 Task: Find connections with filter location Villeurbanne with filter topic #HRwith filter profile language Spanish with filter current company Mindfield Resources with filter school Chennai freshers Jobs with filter industry Cutlery and Handtool Manufacturing with filter service category Wedding Planning with filter keywords title Phone Sales Specialist
Action: Mouse moved to (285, 216)
Screenshot: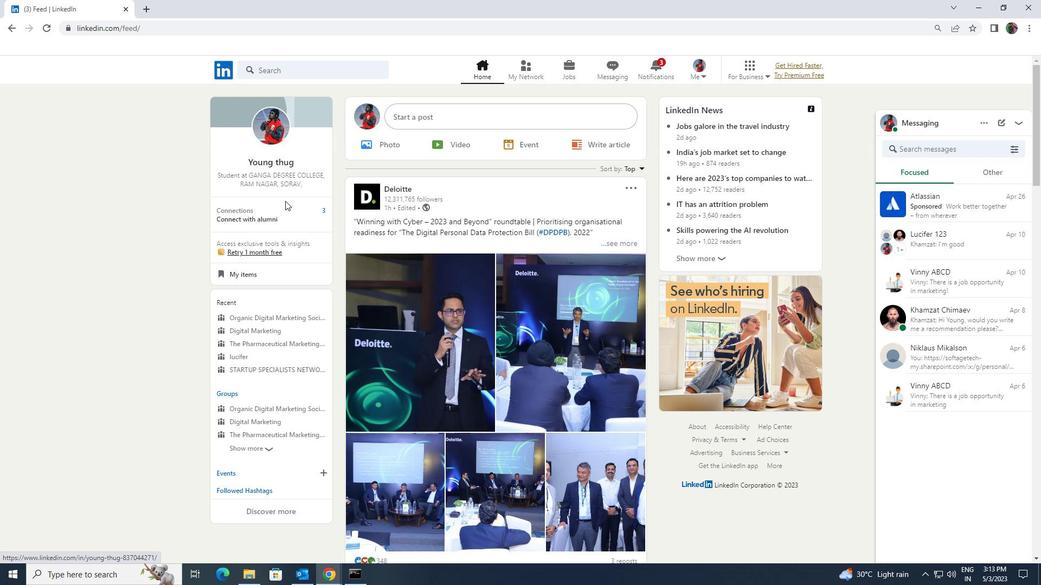 
Action: Mouse pressed left at (285, 216)
Screenshot: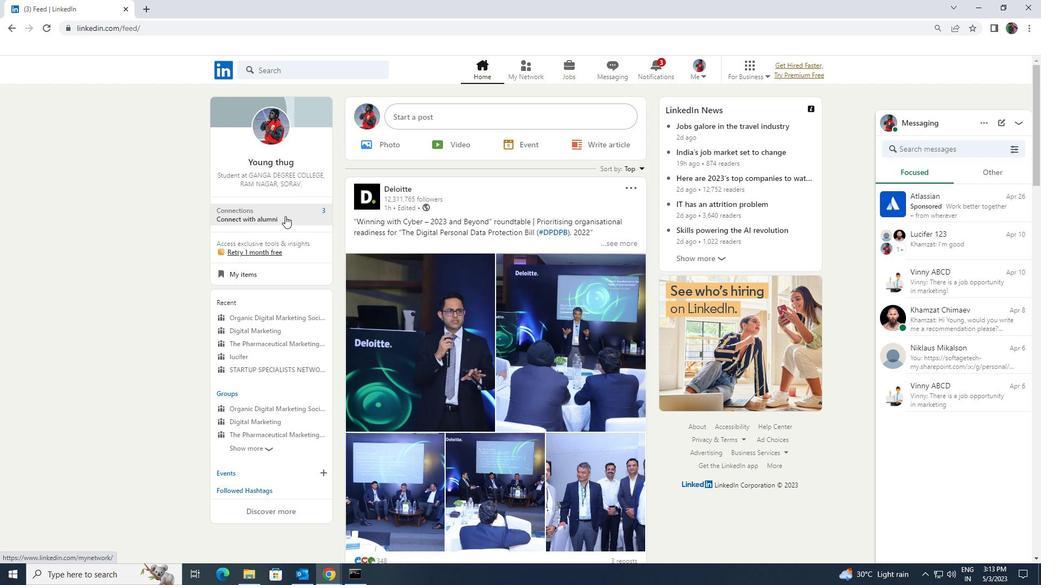 
Action: Mouse moved to (265, 132)
Screenshot: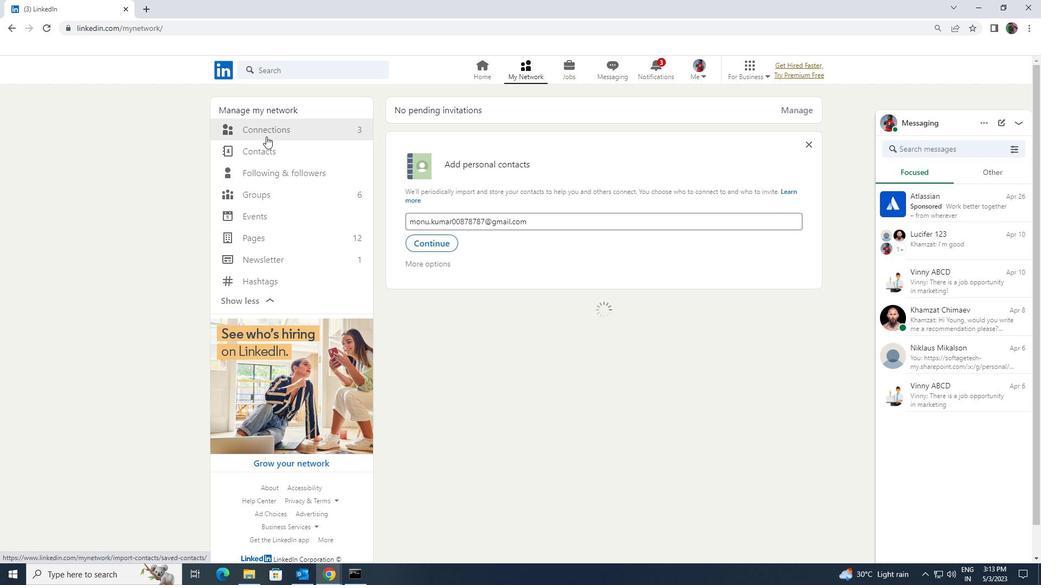 
Action: Mouse pressed left at (265, 132)
Screenshot: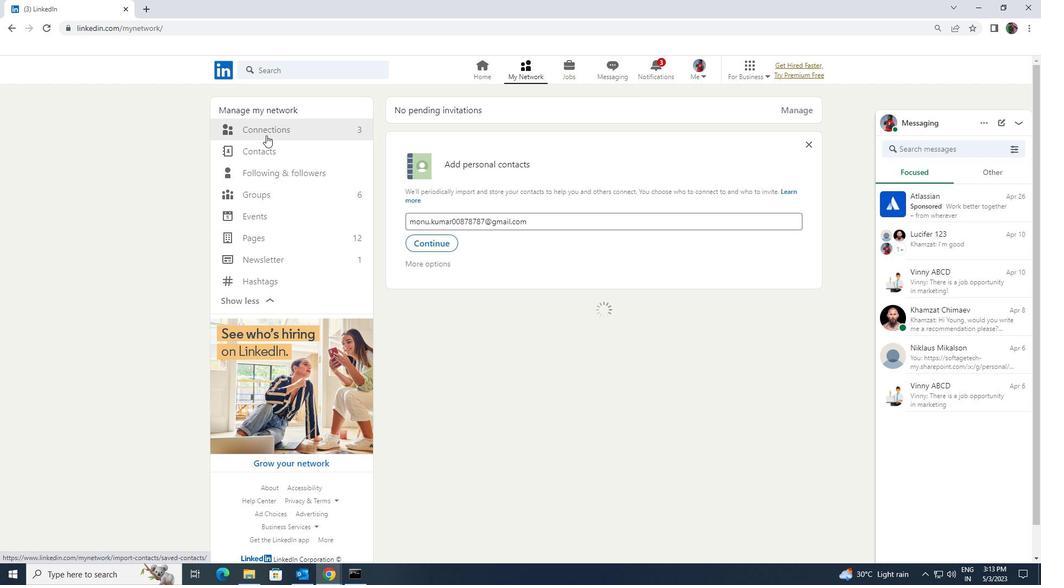 
Action: Mouse moved to (584, 131)
Screenshot: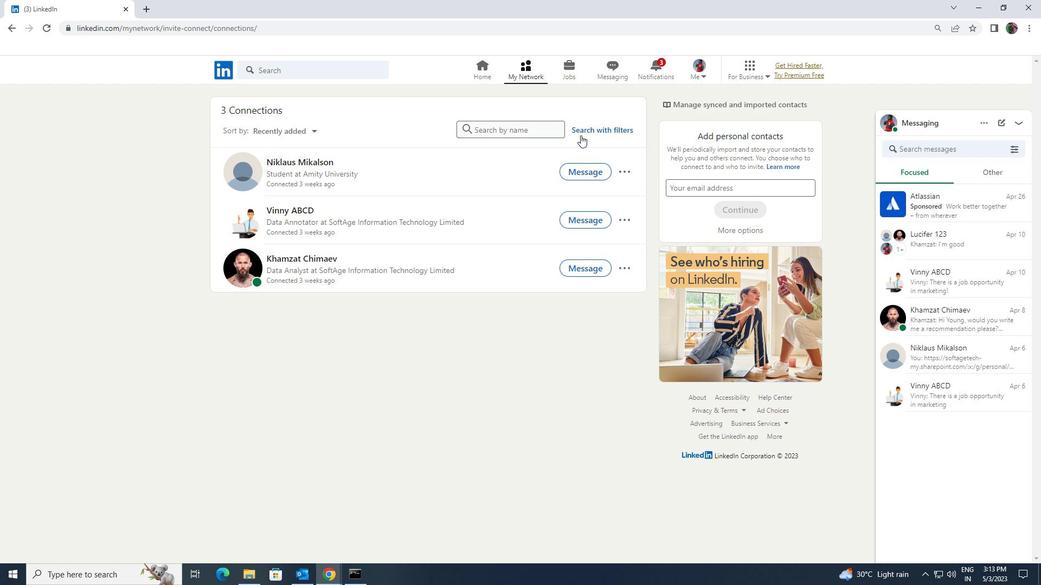 
Action: Mouse pressed left at (584, 131)
Screenshot: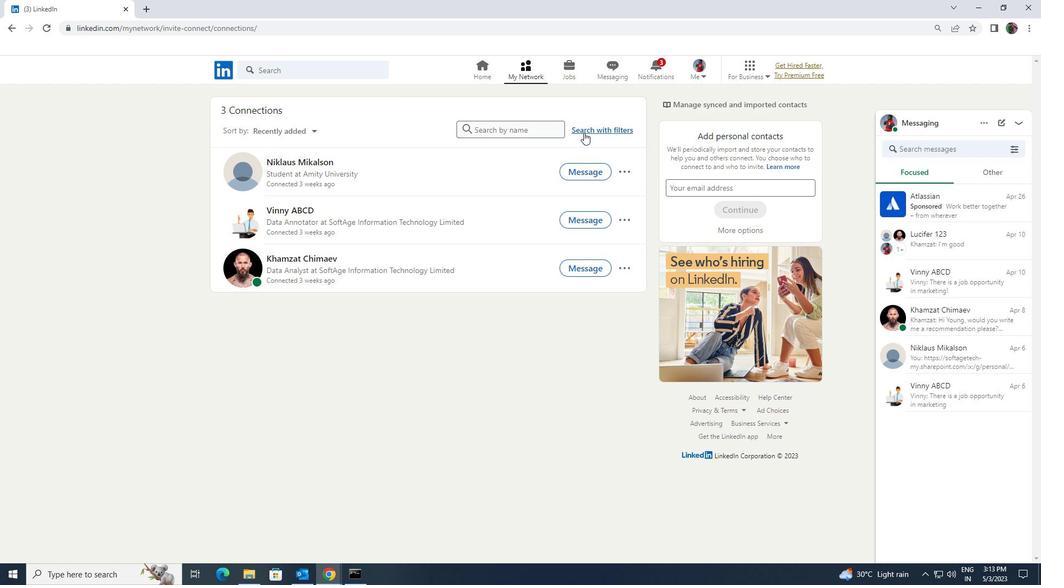 
Action: Mouse moved to (555, 97)
Screenshot: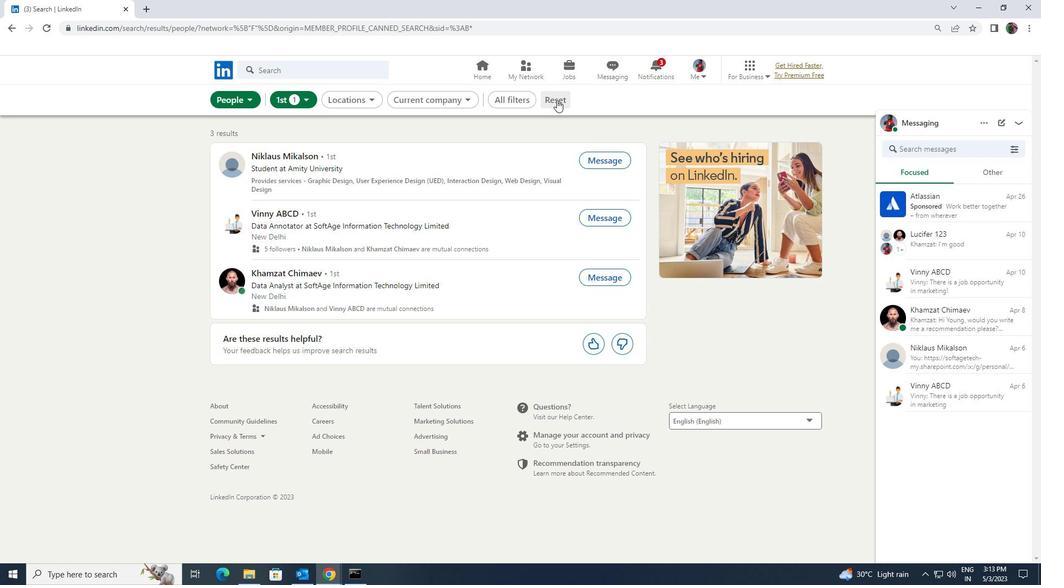 
Action: Mouse pressed left at (555, 97)
Screenshot: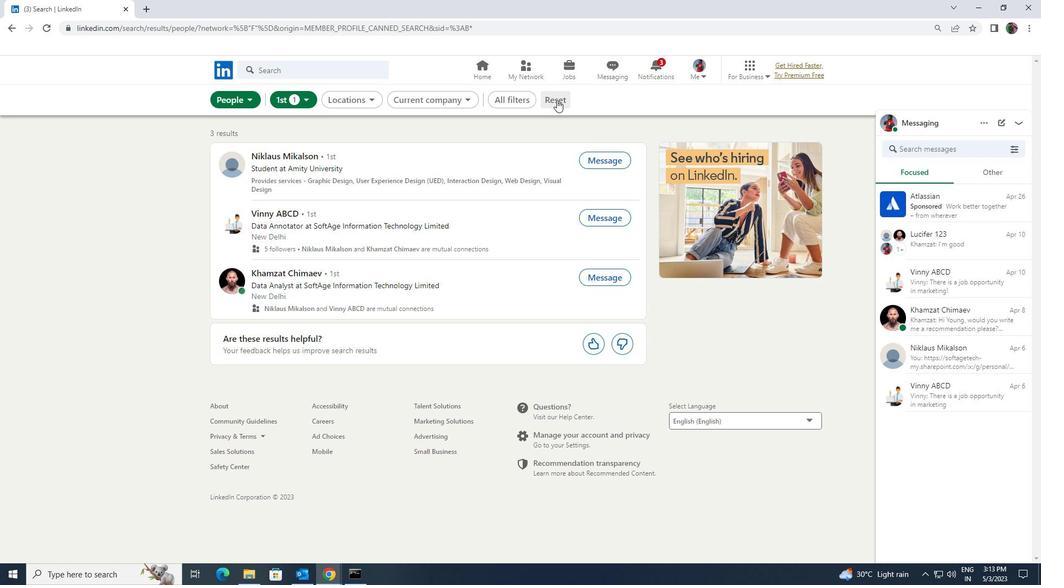 
Action: Mouse moved to (539, 98)
Screenshot: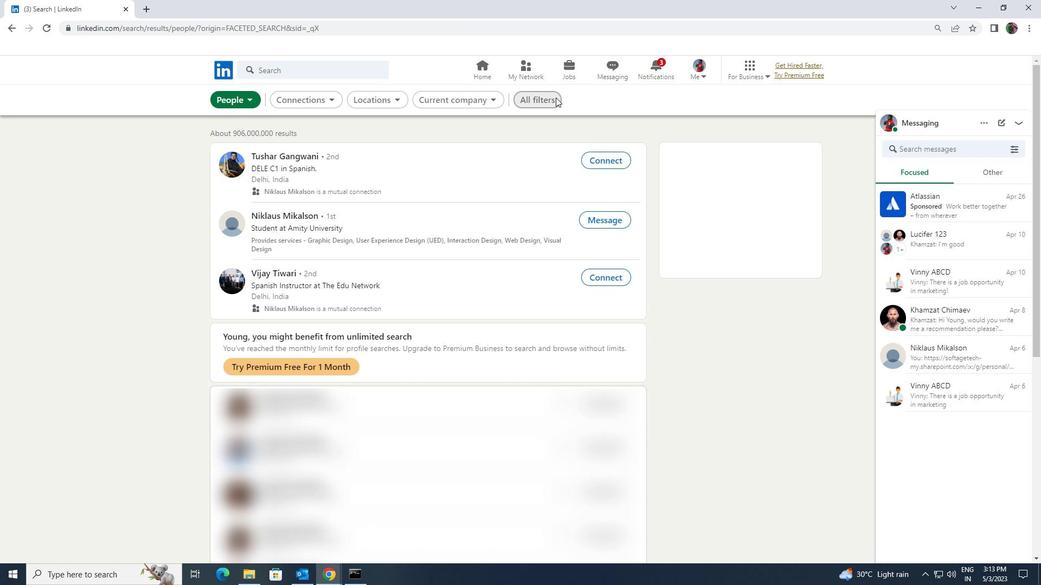 
Action: Mouse pressed left at (539, 98)
Screenshot: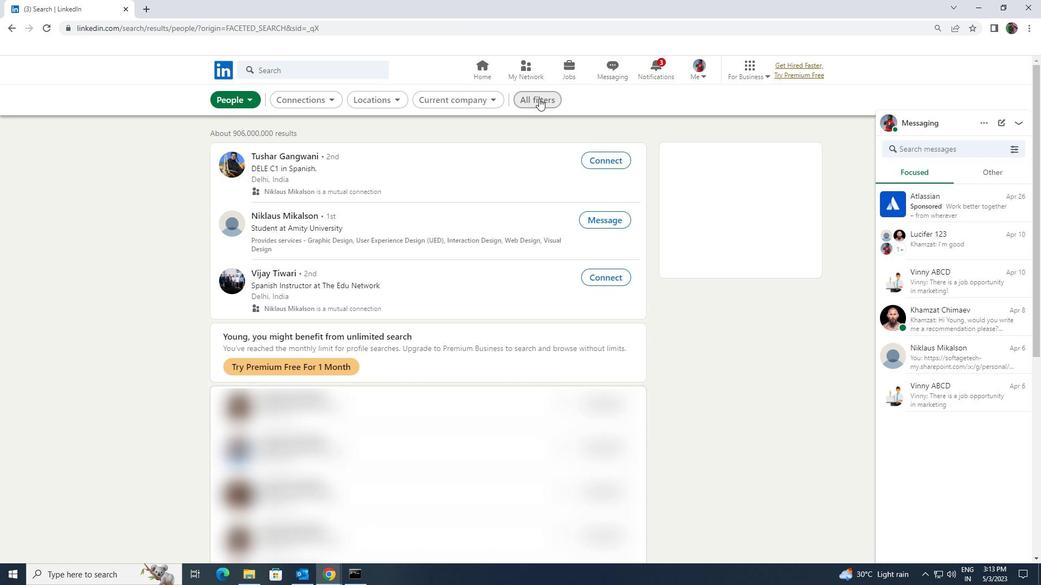 
Action: Mouse moved to (898, 428)
Screenshot: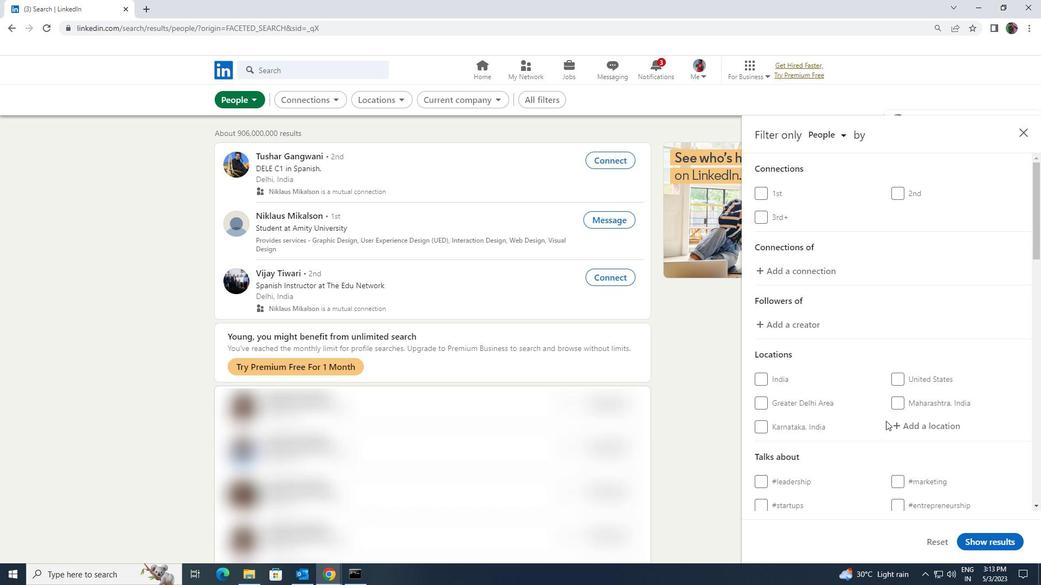 
Action: Mouse pressed left at (898, 428)
Screenshot: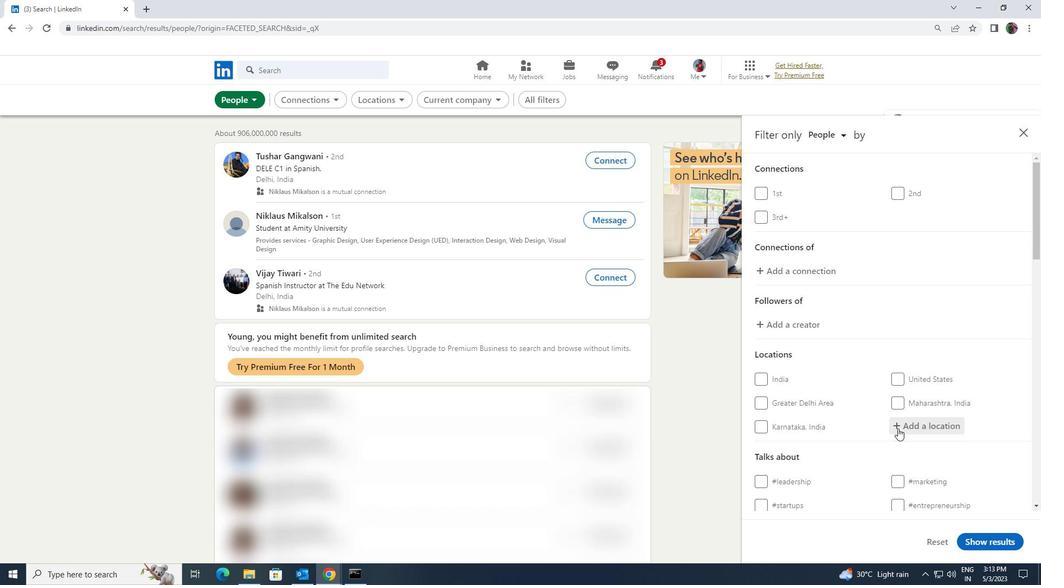 
Action: Mouse moved to (889, 424)
Screenshot: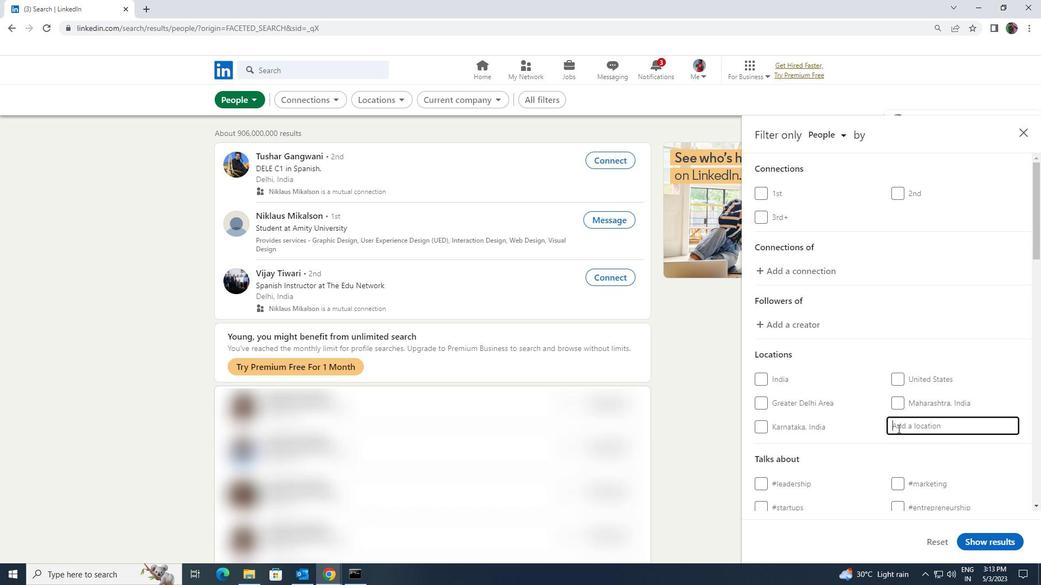 
Action: Key pressed <Key.shift><Key.shift><Key.shift><Key.shift><Key.shift><Key.shift><Key.shift><Key.shift>VILLEURBANN
Screenshot: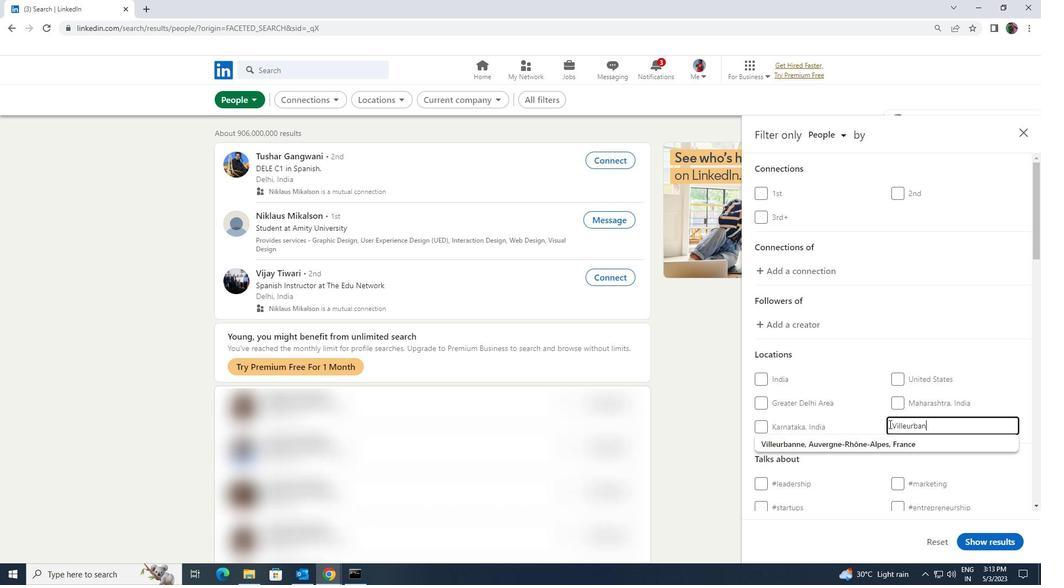 
Action: Mouse moved to (889, 441)
Screenshot: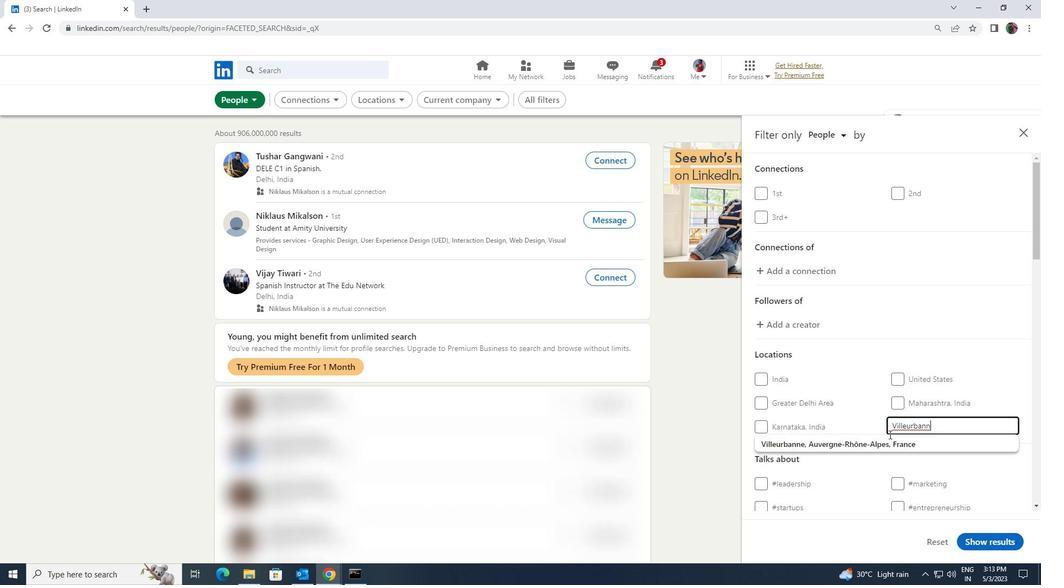 
Action: Mouse pressed left at (889, 441)
Screenshot: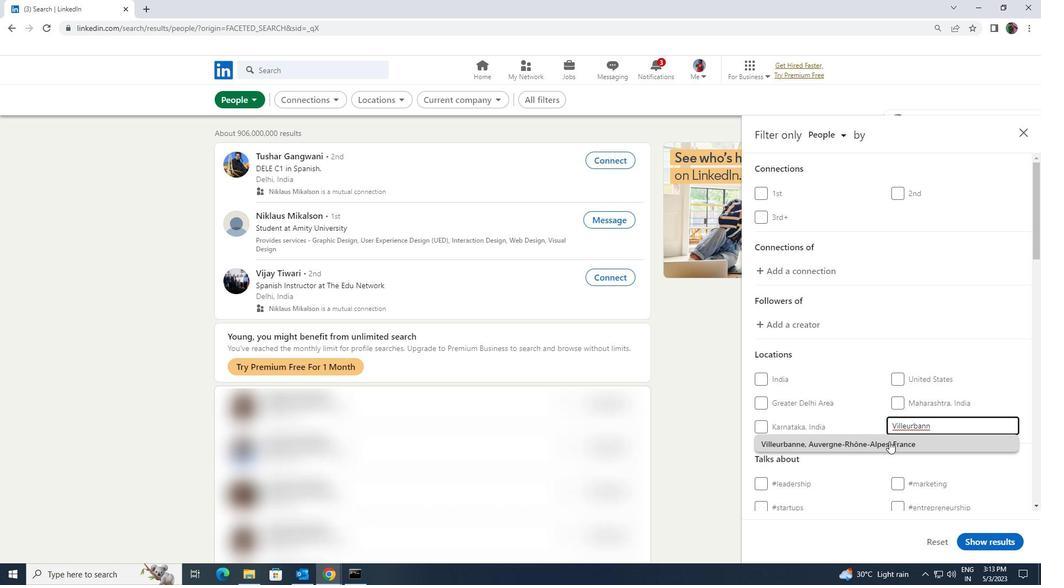 
Action: Mouse moved to (888, 437)
Screenshot: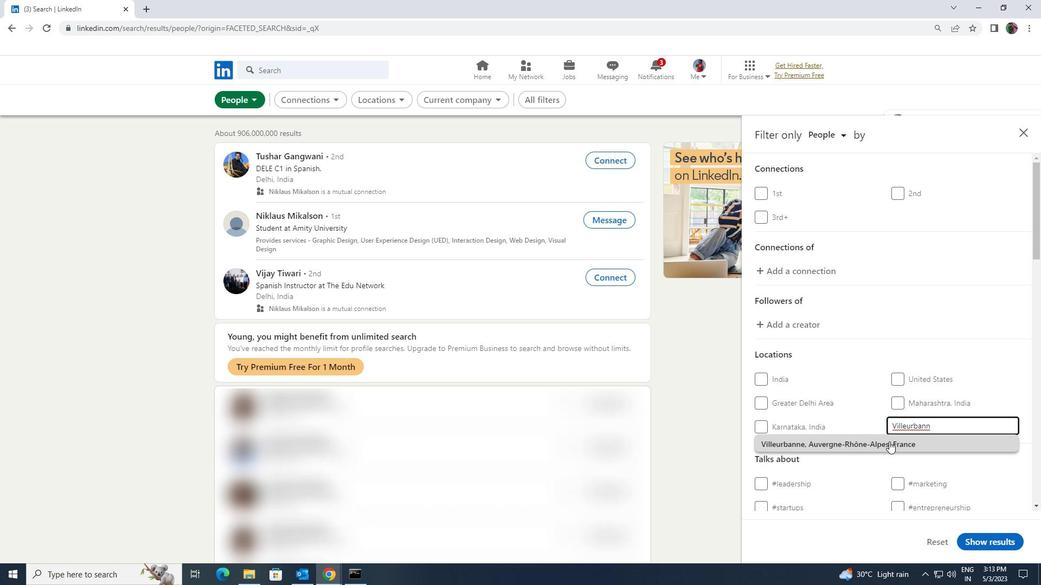 
Action: Mouse scrolled (888, 437) with delta (0, 0)
Screenshot: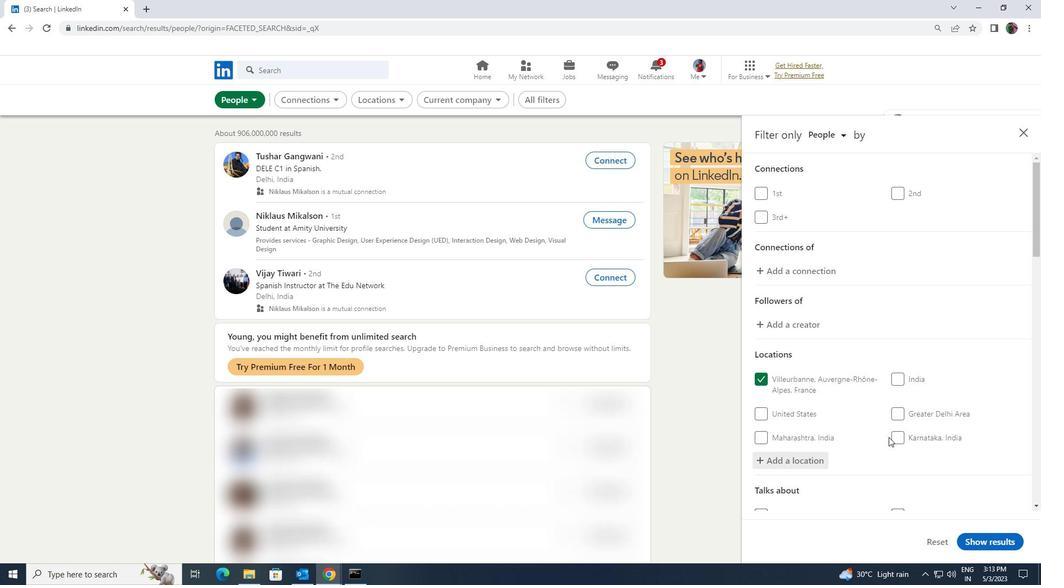 
Action: Mouse scrolled (888, 437) with delta (0, 0)
Screenshot: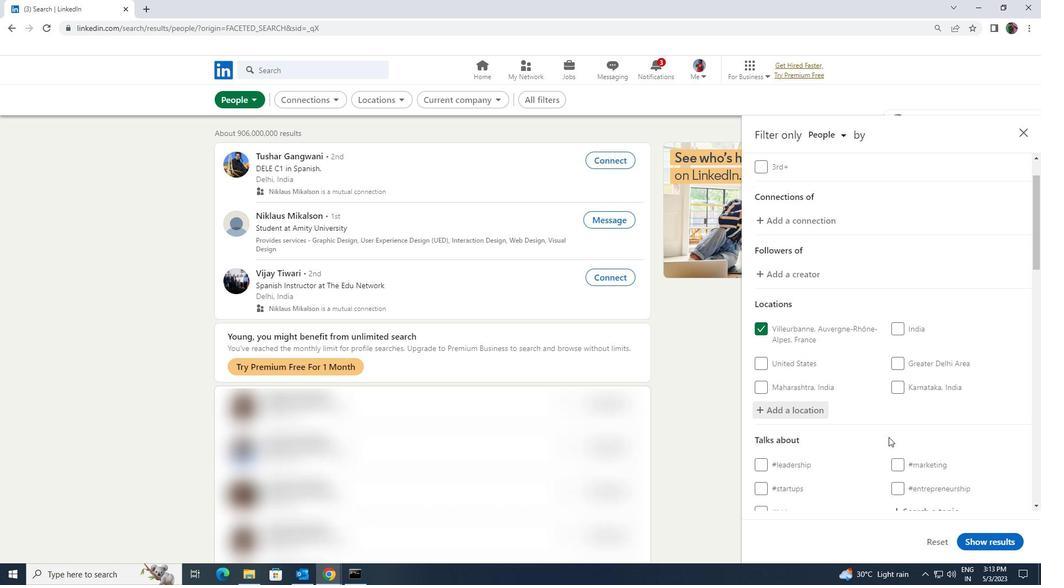 
Action: Mouse moved to (901, 447)
Screenshot: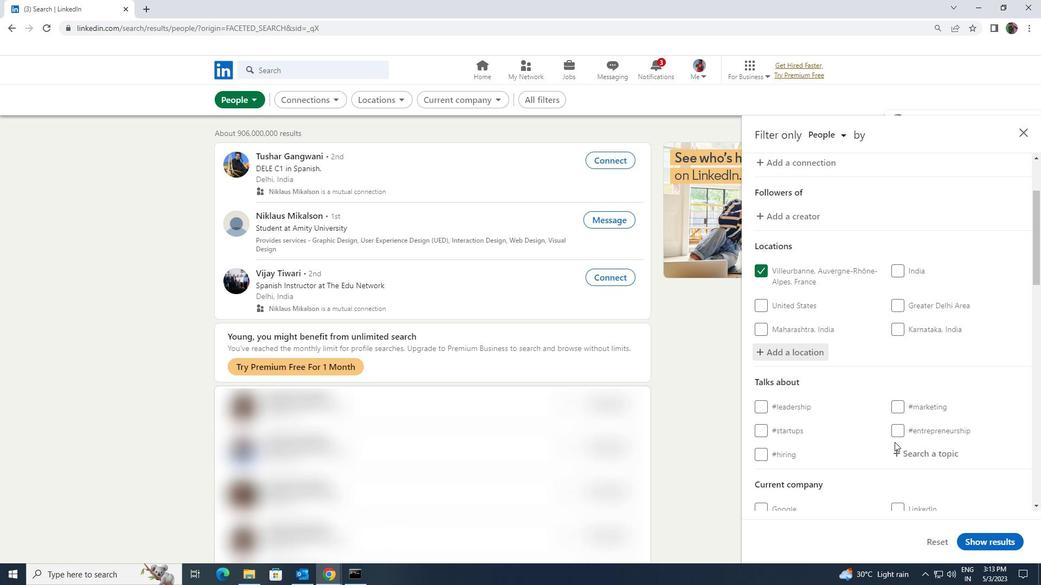 
Action: Mouse pressed left at (901, 447)
Screenshot: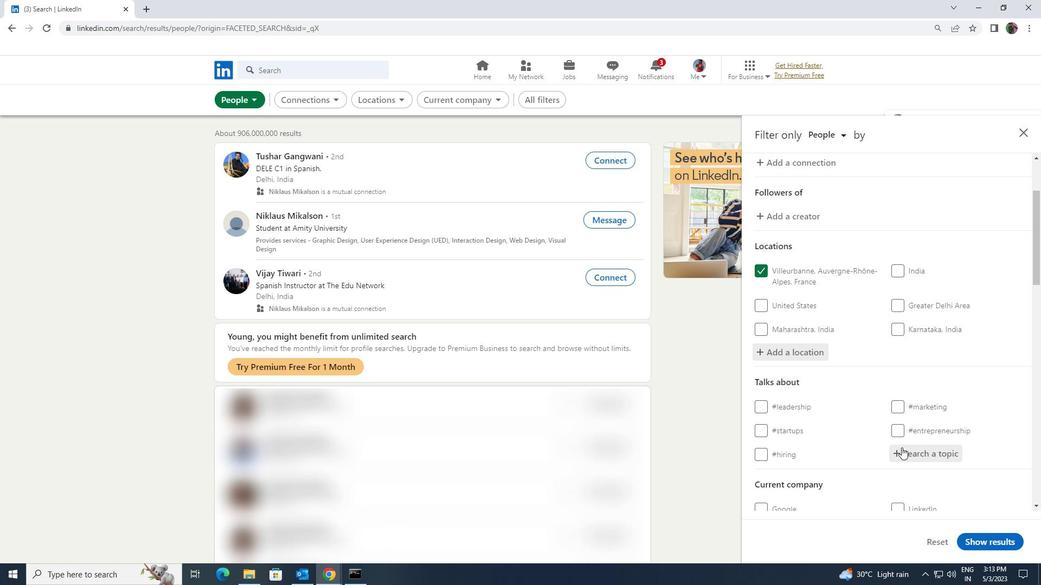 
Action: Key pressed <Key.shift><Key.shift><Key.shift><Key.shift><Key.shift><Key.shift><Key.shift><Key.shift><Key.shift><Key.shift><Key.shift><Key.shift><Key.shift><Key.shift><Key.shift><Key.shift><Key.shift><Key.shift><Key.shift><Key.shift><Key.shift><Key.shift><Key.shift><Key.shift><Key.shift><Key.shift><Key.shift><Key.shift><Key.shift><Key.shift><Key.shift><Key.shift><Key.shift><Key.shift><Key.shift><Key.shift><Key.shift><Key.shift><Key.shift><Key.shift><Key.shift><Key.shift><Key.shift><Key.shift><Key.shift><Key.shift><Key.shift><Key.shift><Key.shift><Key.shift><Key.shift><Key.shift><Key.shift><Key.shift><Key.shift><Key.shift><Key.shift><Key.shift><Key.shift><Key.shift><Key.shift><Key.shift><Key.shift>HR
Screenshot: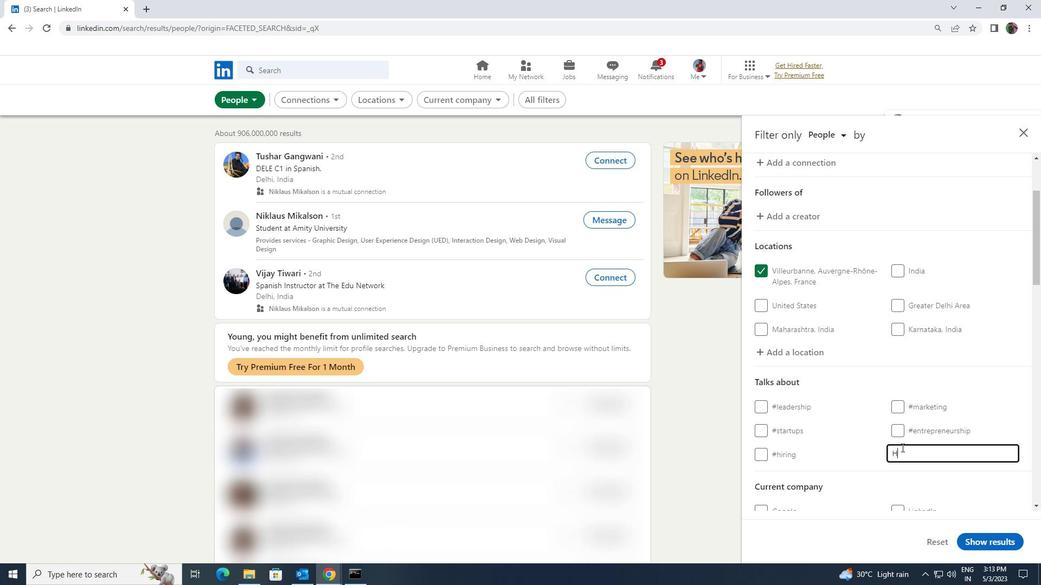
Action: Mouse moved to (870, 463)
Screenshot: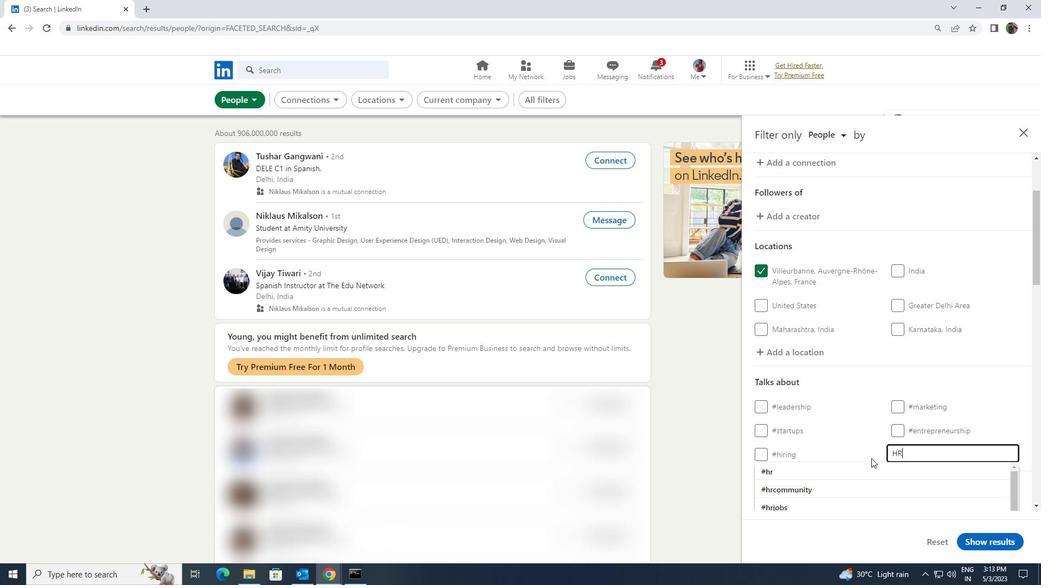 
Action: Mouse pressed left at (870, 463)
Screenshot: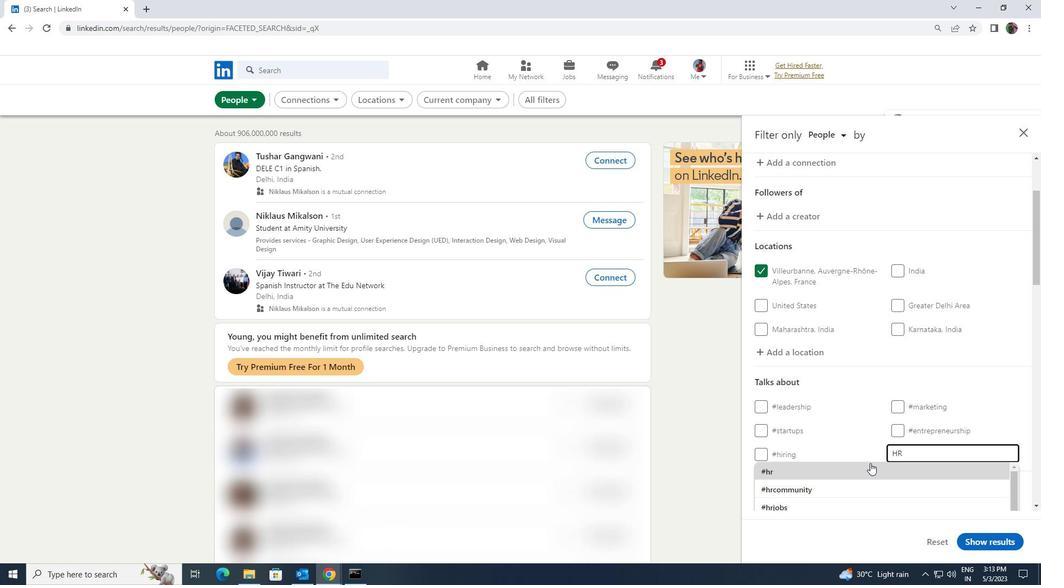 
Action: Mouse moved to (876, 452)
Screenshot: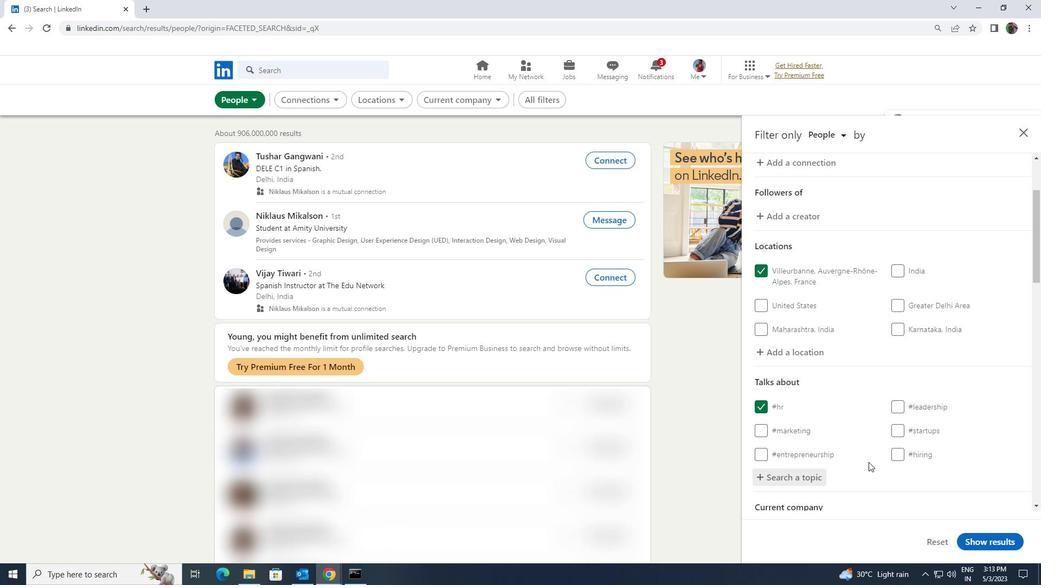 
Action: Mouse scrolled (876, 452) with delta (0, 0)
Screenshot: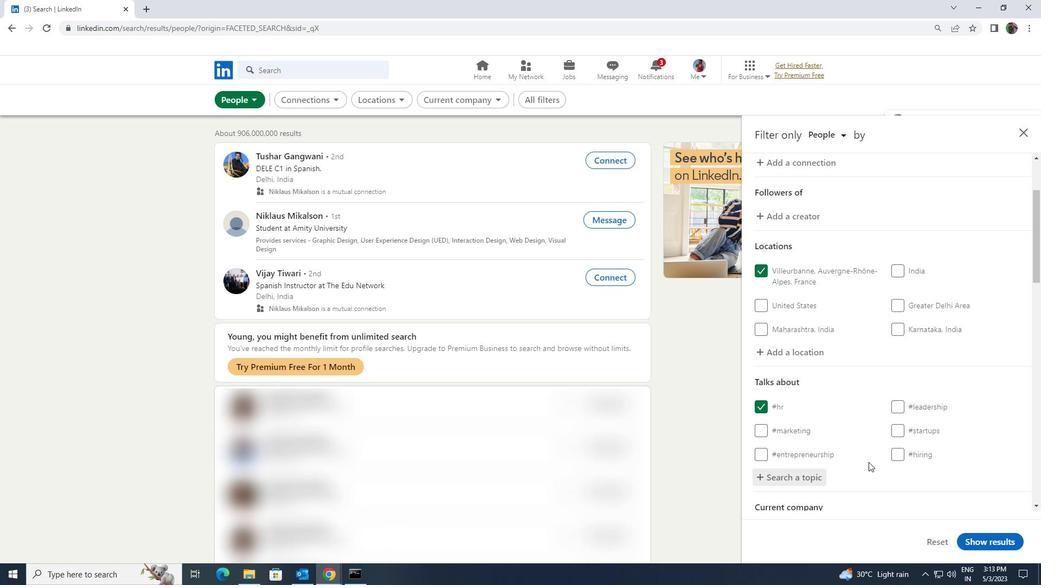 
Action: Mouse scrolled (876, 452) with delta (0, 0)
Screenshot: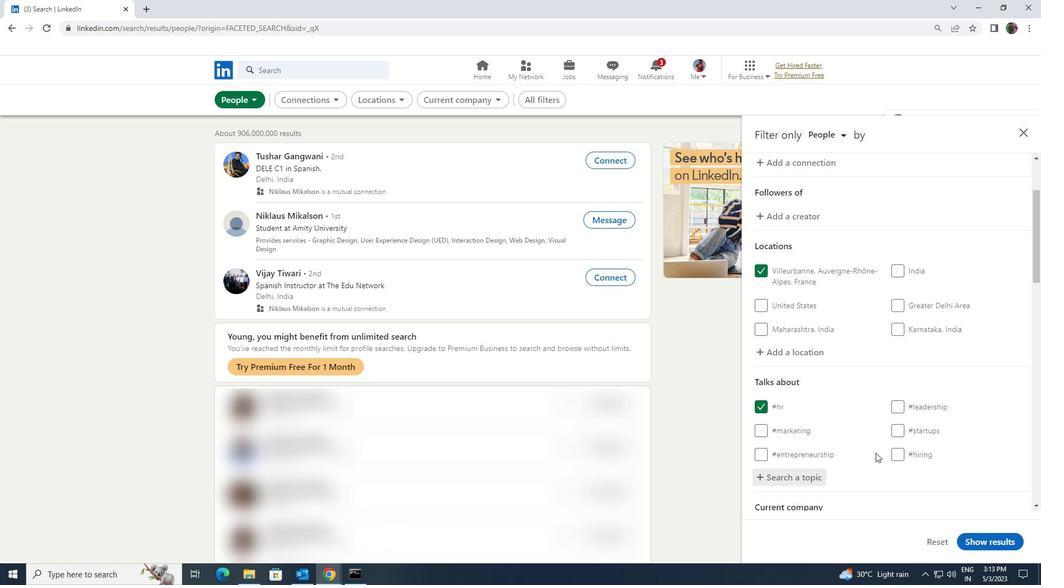 
Action: Mouse scrolled (876, 452) with delta (0, 0)
Screenshot: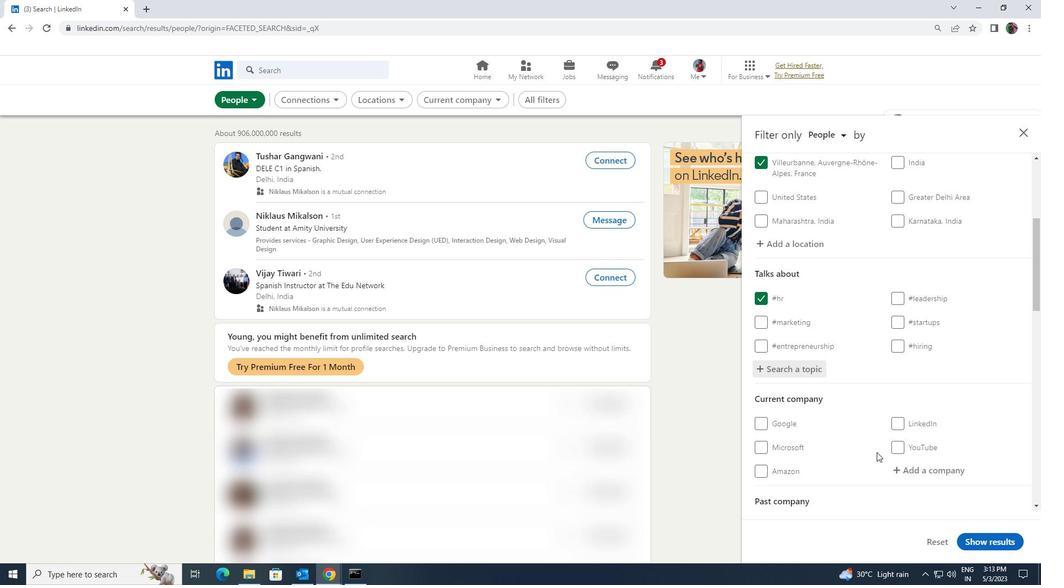 
Action: Mouse scrolled (876, 452) with delta (0, 0)
Screenshot: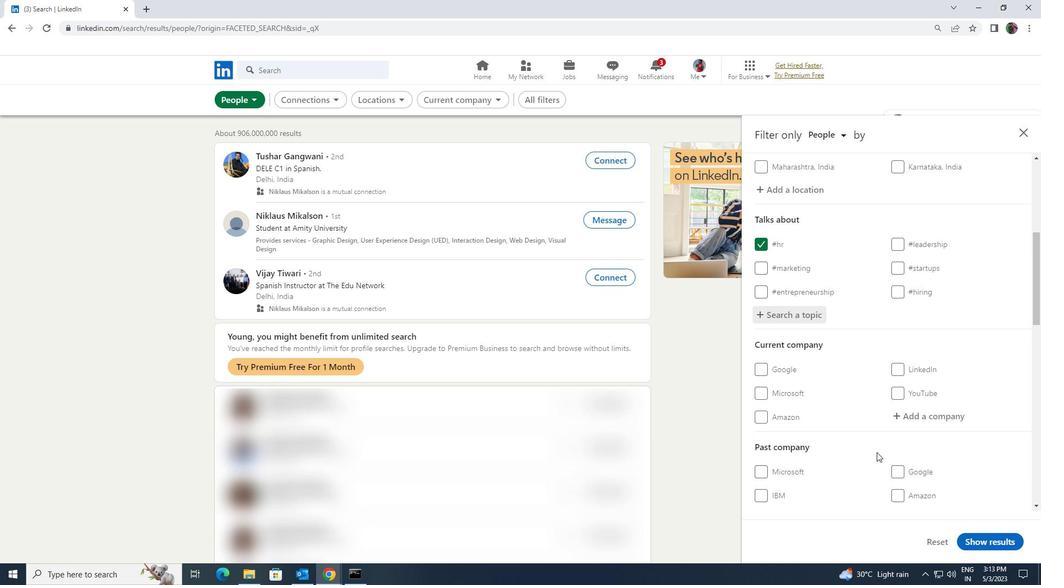 
Action: Mouse moved to (877, 452)
Screenshot: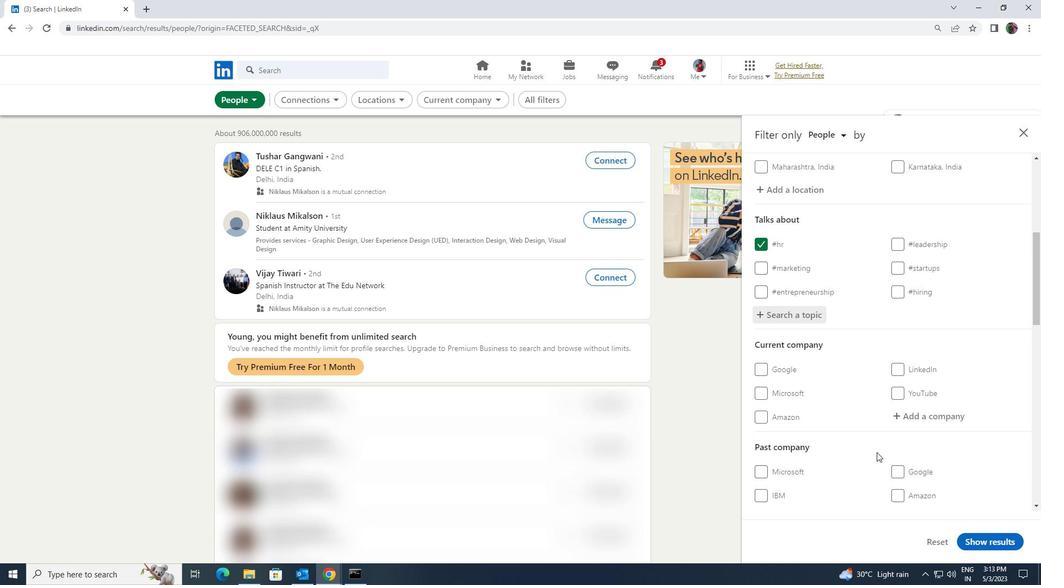 
Action: Mouse scrolled (877, 452) with delta (0, 0)
Screenshot: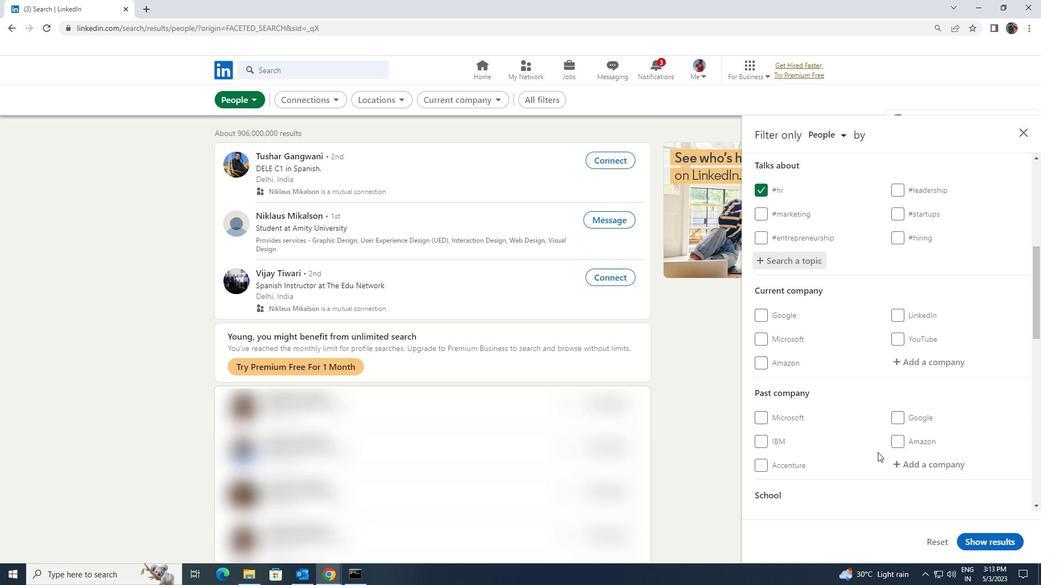 
Action: Mouse scrolled (877, 452) with delta (0, 0)
Screenshot: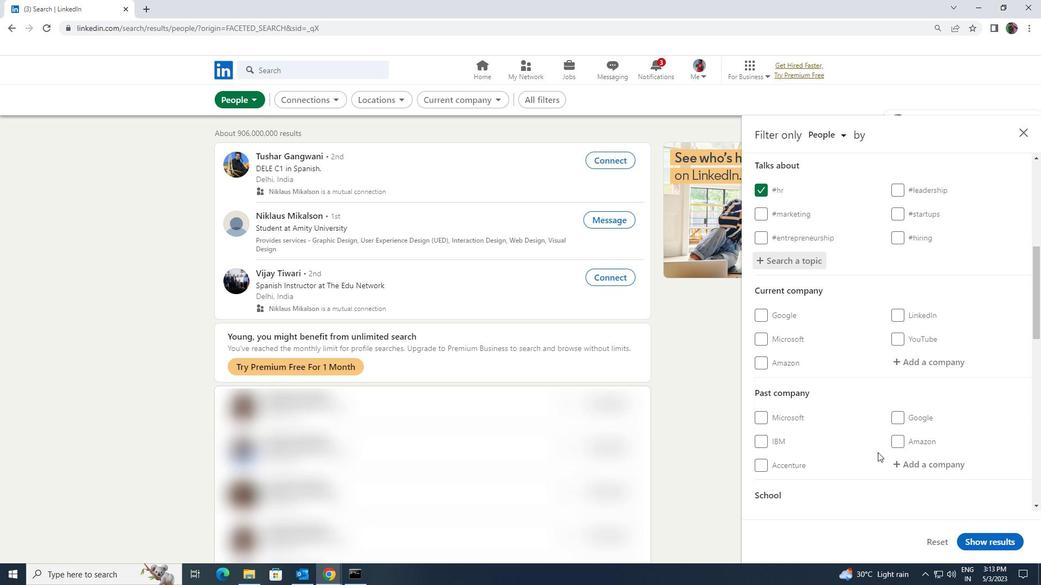 
Action: Mouse scrolled (877, 452) with delta (0, 0)
Screenshot: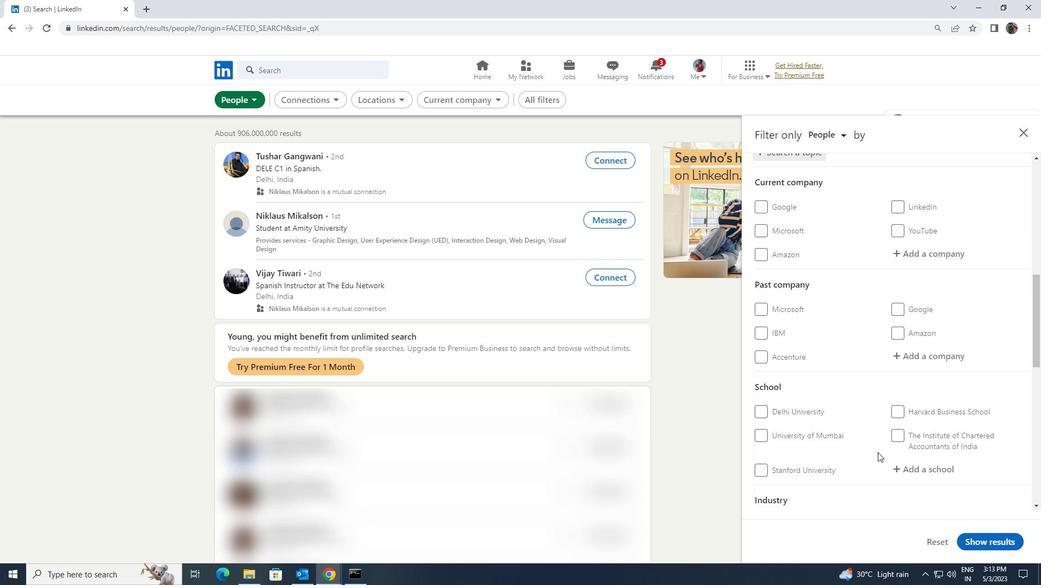 
Action: Mouse scrolled (877, 452) with delta (0, 0)
Screenshot: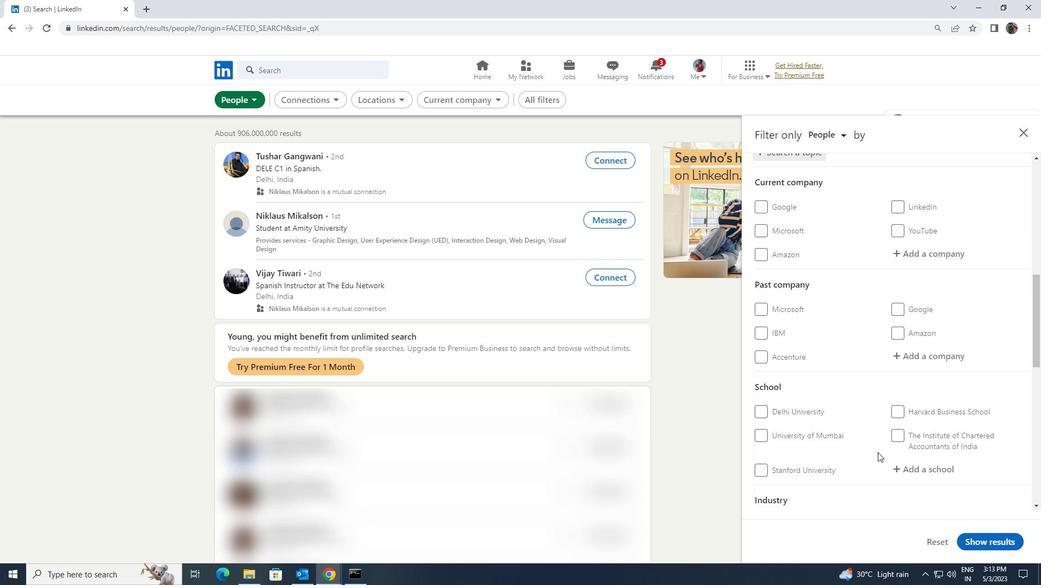 
Action: Mouse scrolled (877, 452) with delta (0, 0)
Screenshot: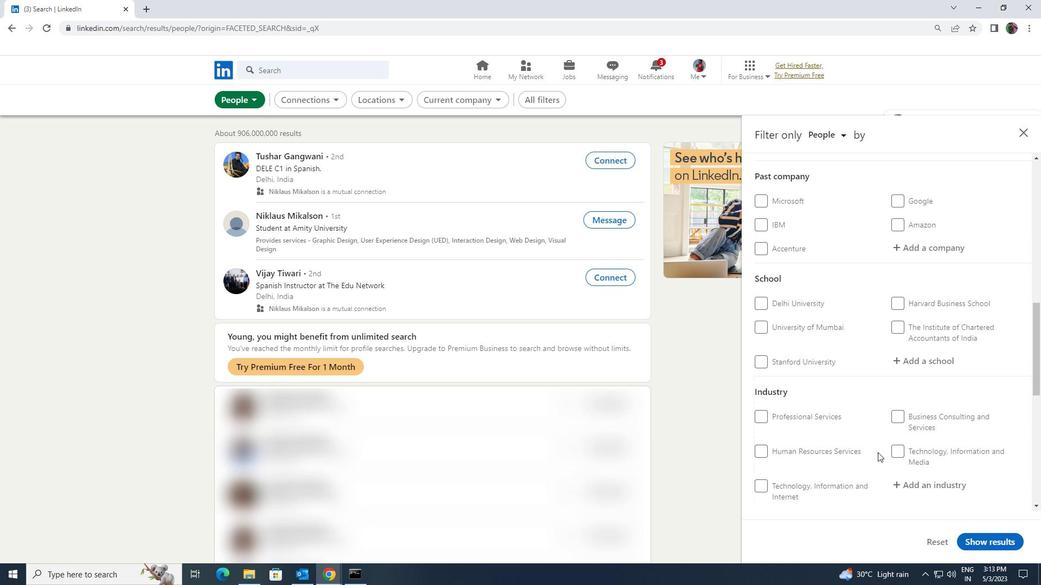 
Action: Mouse scrolled (877, 452) with delta (0, 0)
Screenshot: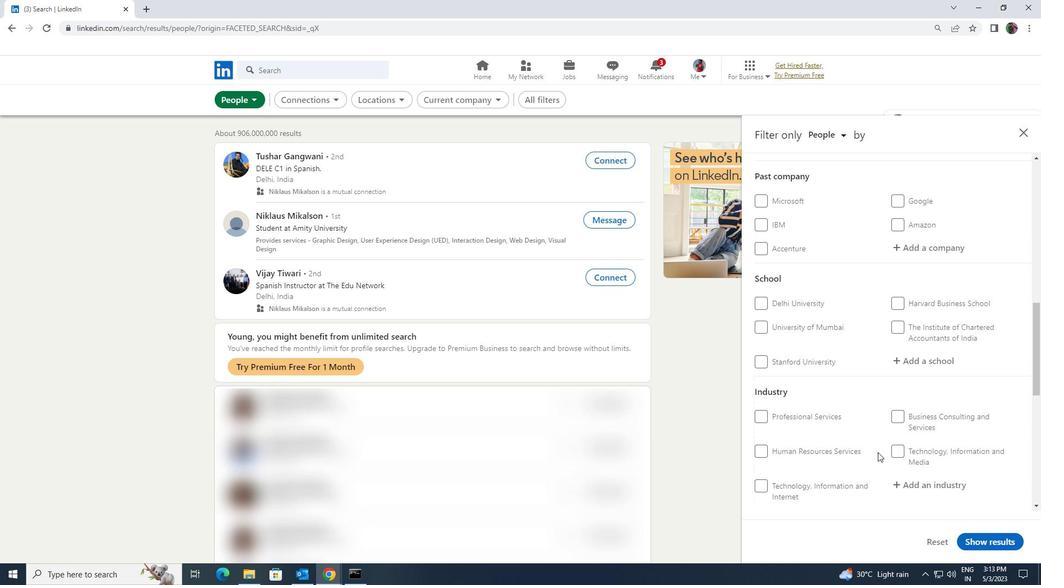 
Action: Mouse scrolled (877, 452) with delta (0, 0)
Screenshot: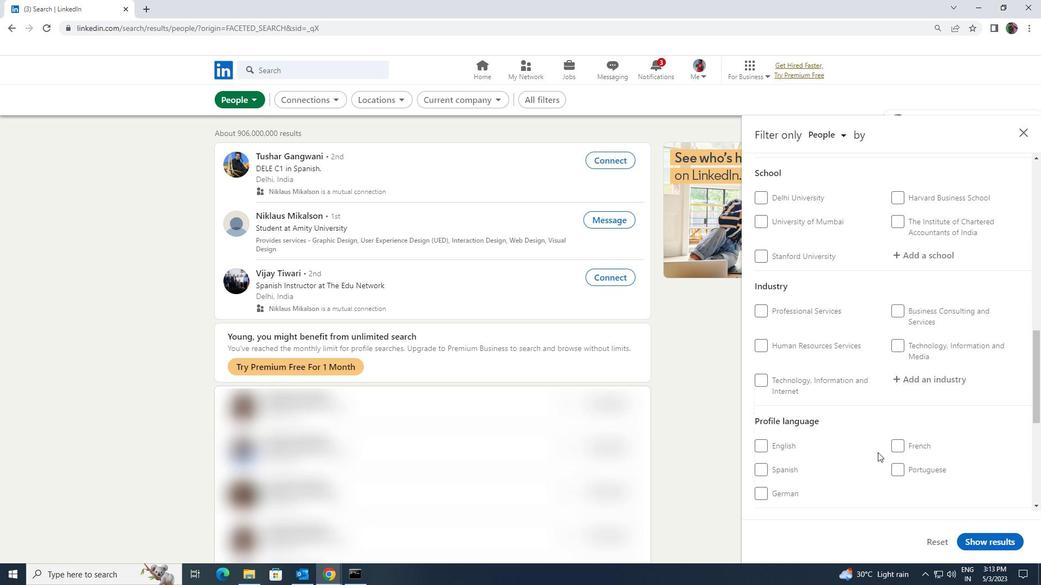 
Action: Mouse moved to (766, 412)
Screenshot: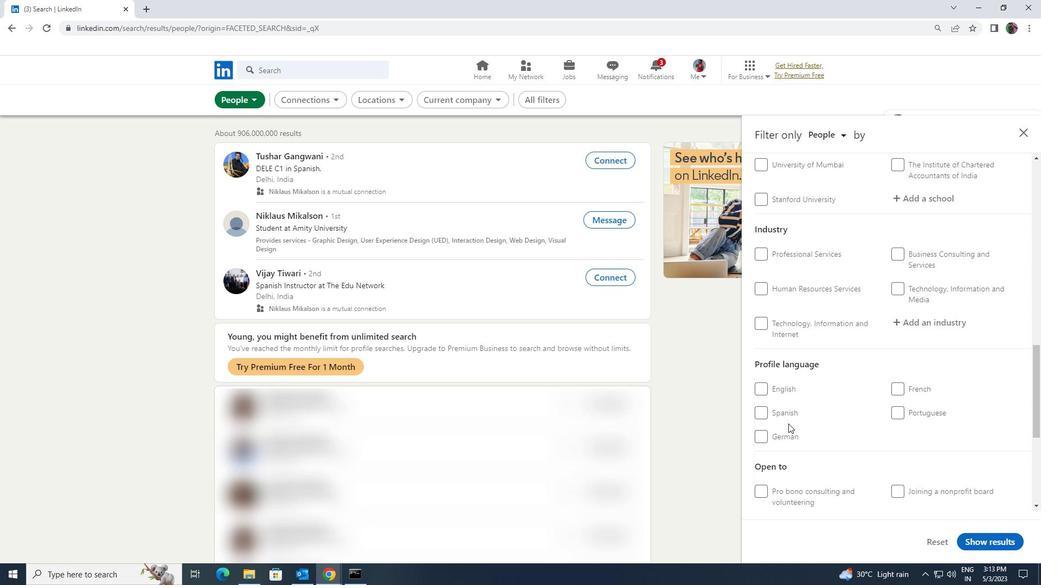 
Action: Mouse pressed left at (766, 412)
Screenshot: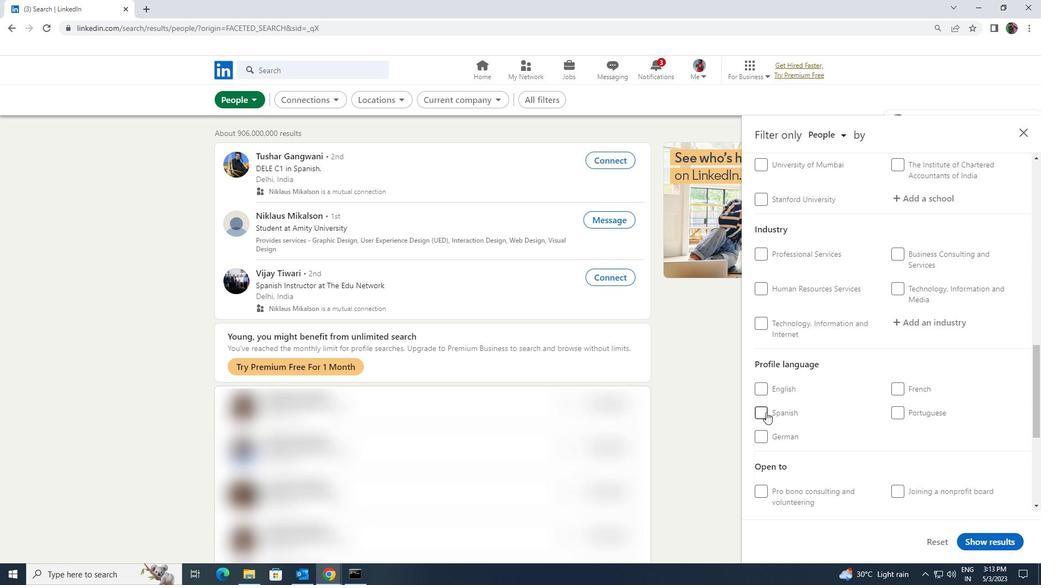 
Action: Mouse moved to (854, 417)
Screenshot: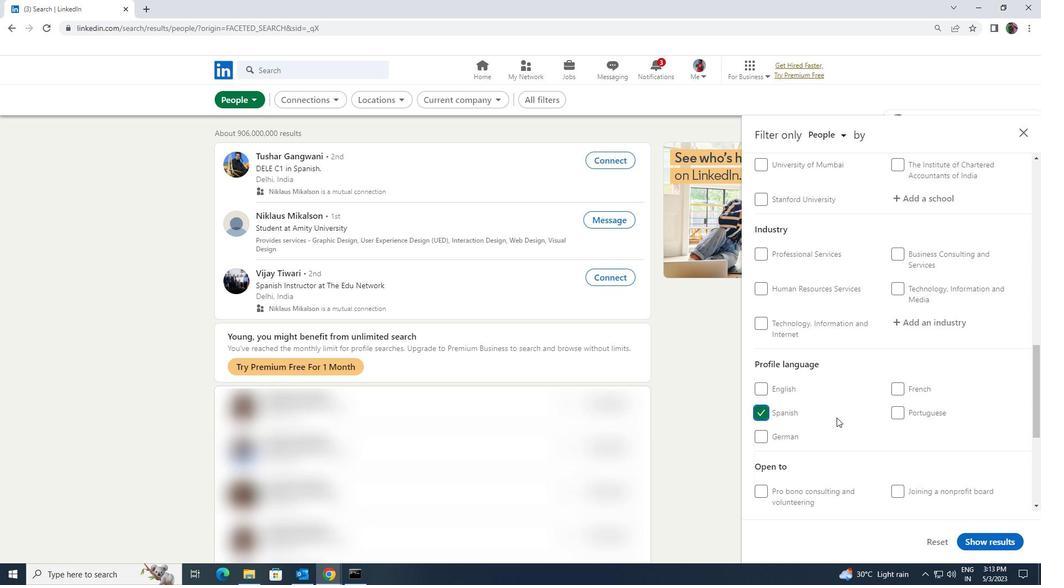 
Action: Mouse scrolled (854, 417) with delta (0, 0)
Screenshot: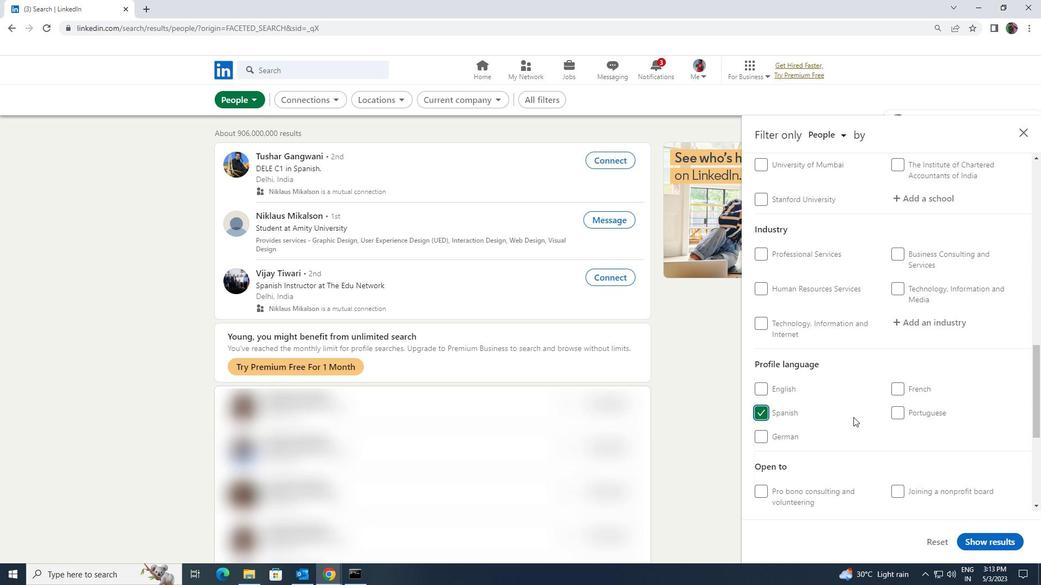 
Action: Mouse scrolled (854, 417) with delta (0, 0)
Screenshot: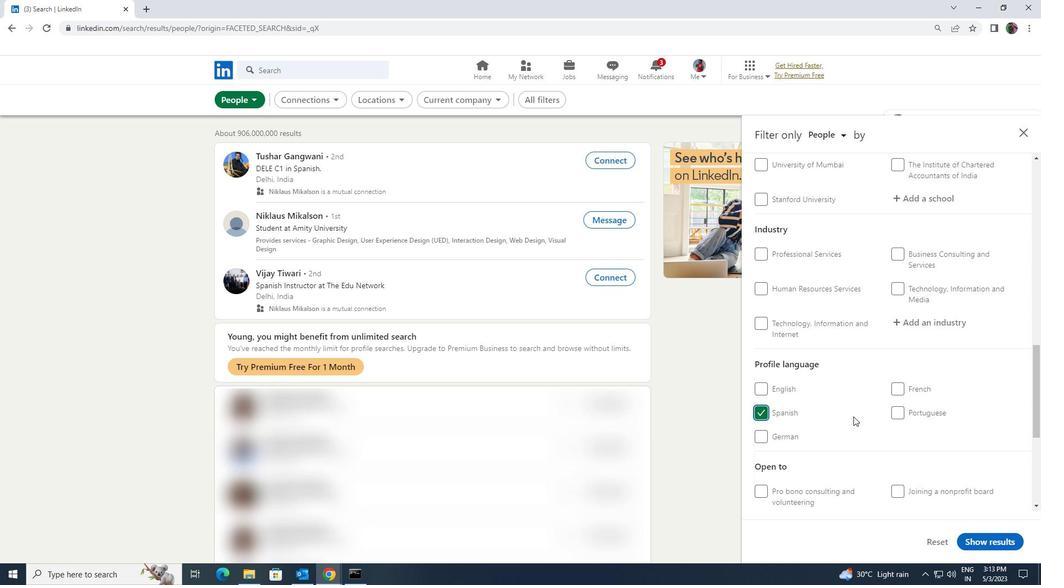 
Action: Mouse moved to (857, 417)
Screenshot: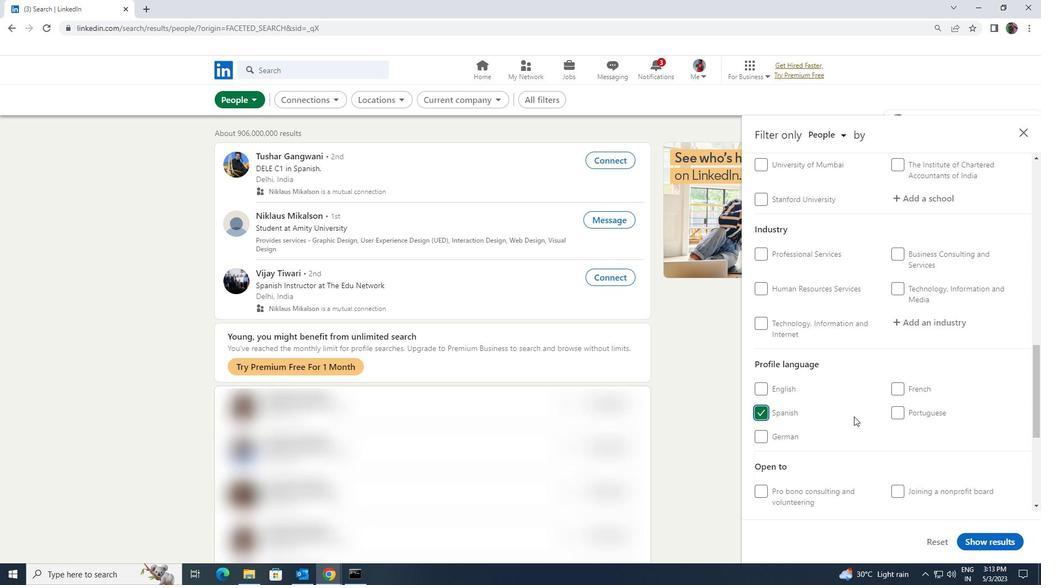 
Action: Mouse scrolled (857, 418) with delta (0, 0)
Screenshot: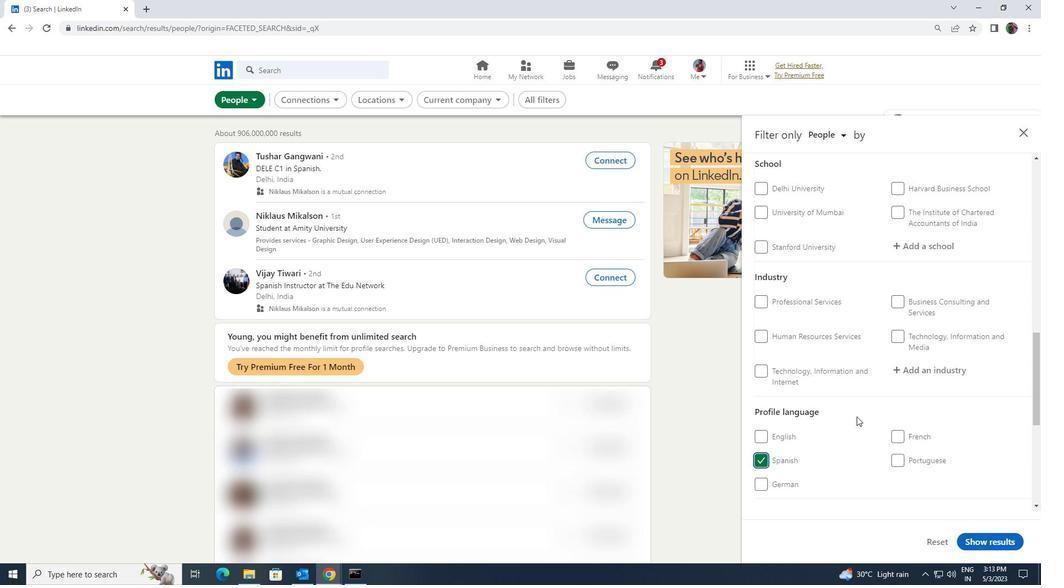 
Action: Mouse scrolled (857, 418) with delta (0, 0)
Screenshot: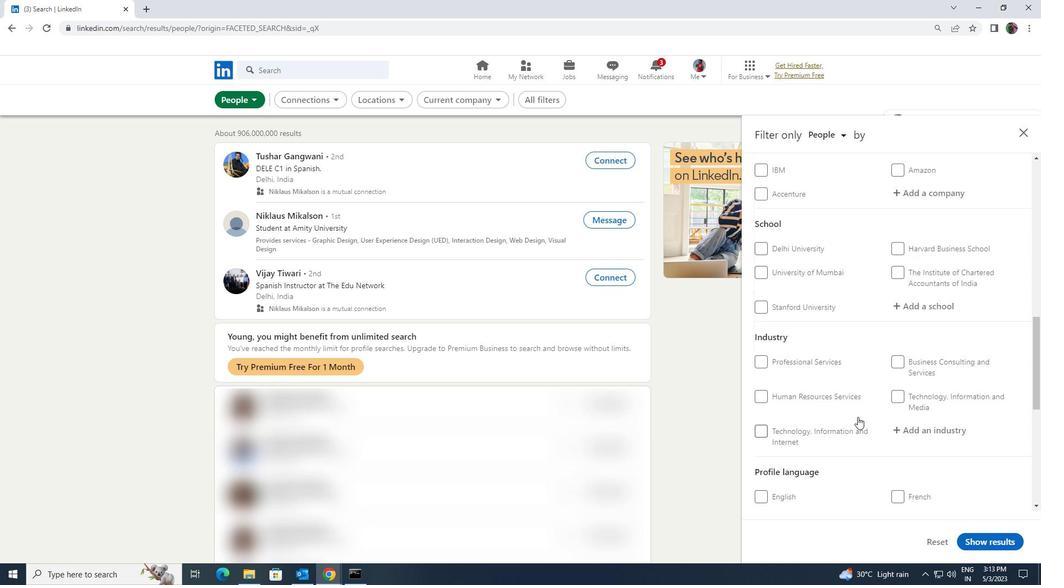 
Action: Mouse scrolled (857, 418) with delta (0, 0)
Screenshot: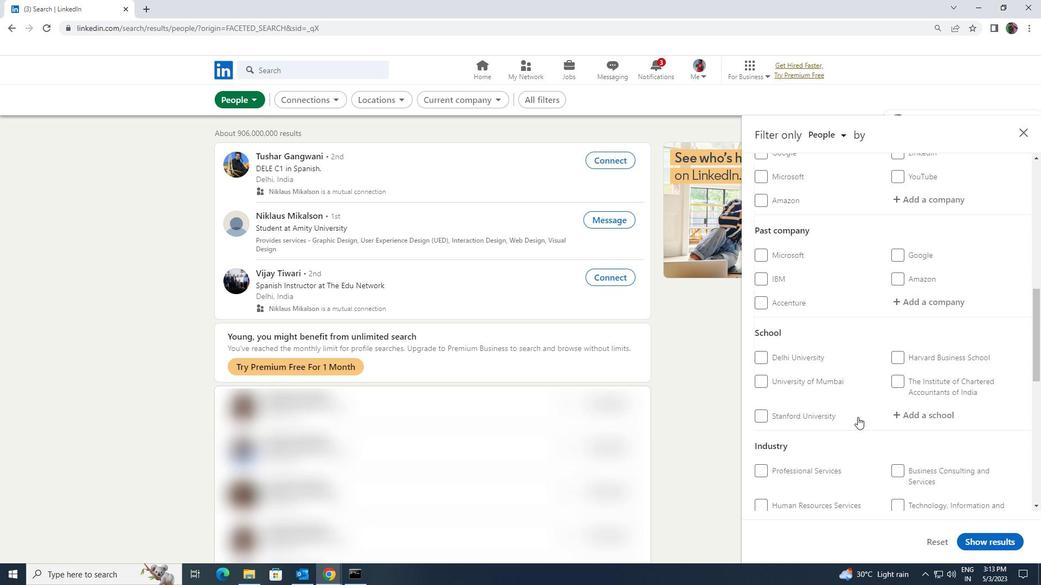 
Action: Mouse moved to (857, 418)
Screenshot: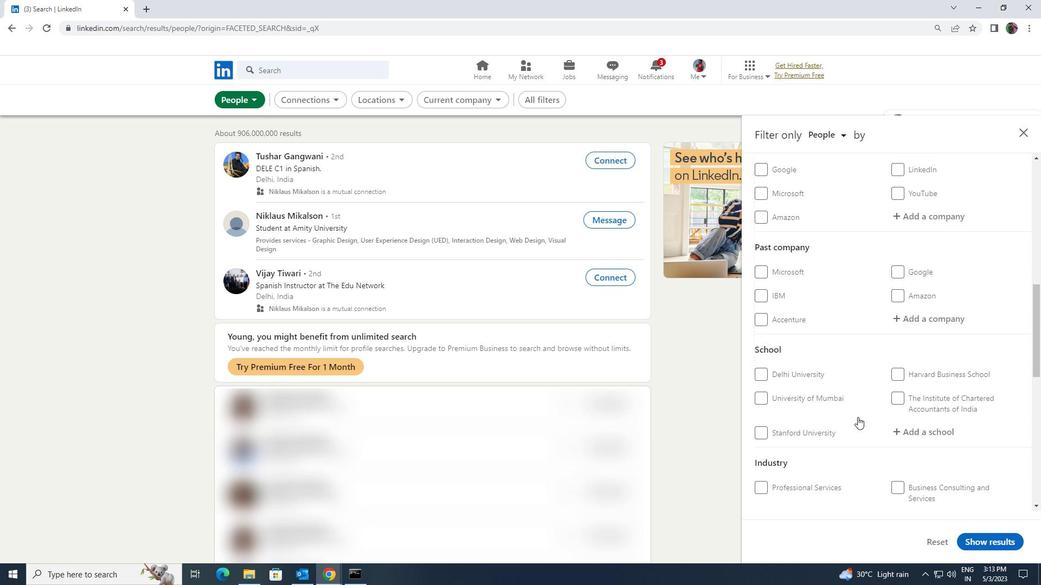 
Action: Mouse scrolled (857, 418) with delta (0, 0)
Screenshot: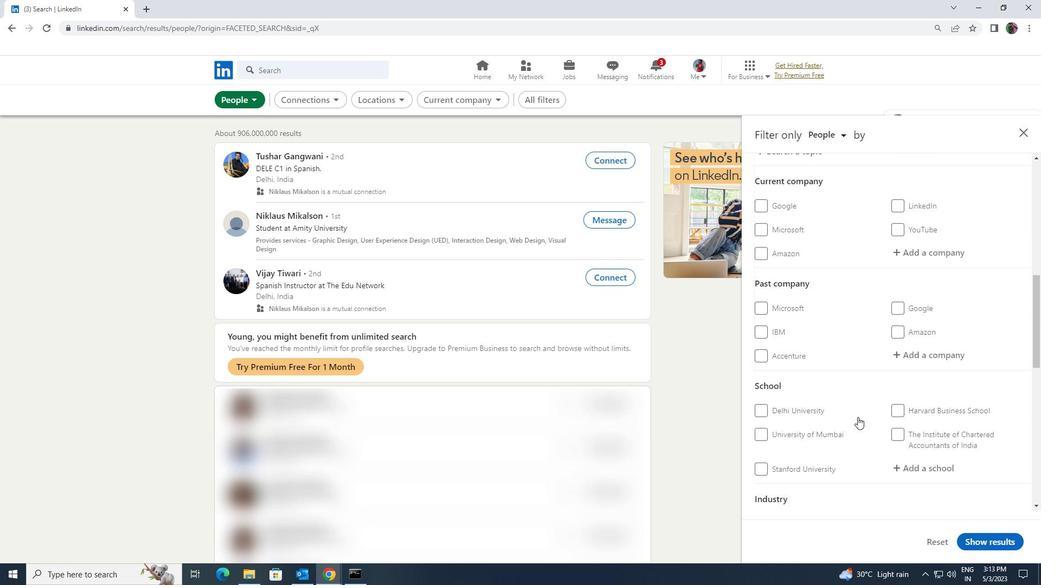 
Action: Mouse scrolled (857, 418) with delta (0, 0)
Screenshot: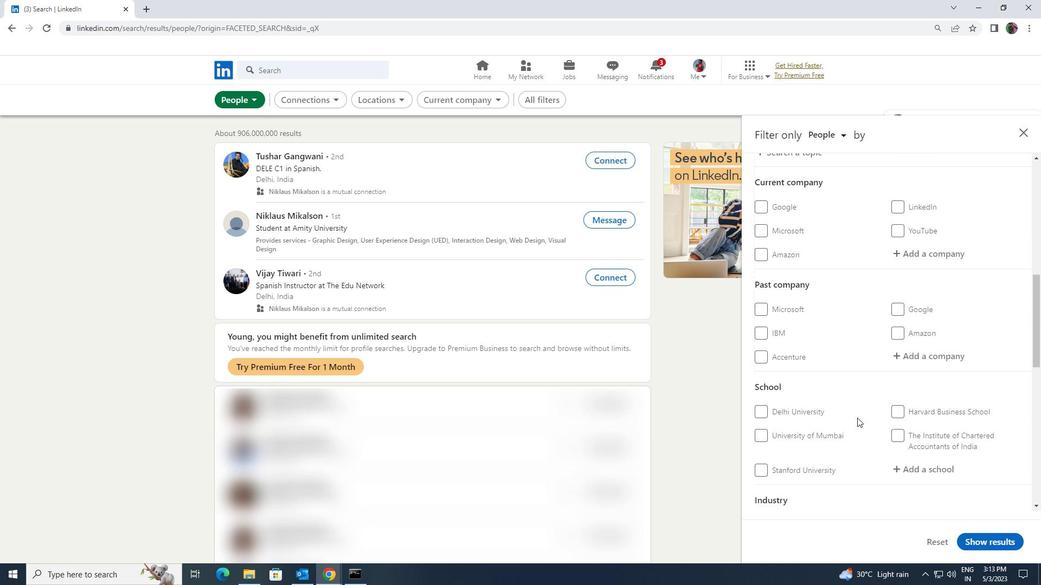
Action: Mouse moved to (905, 364)
Screenshot: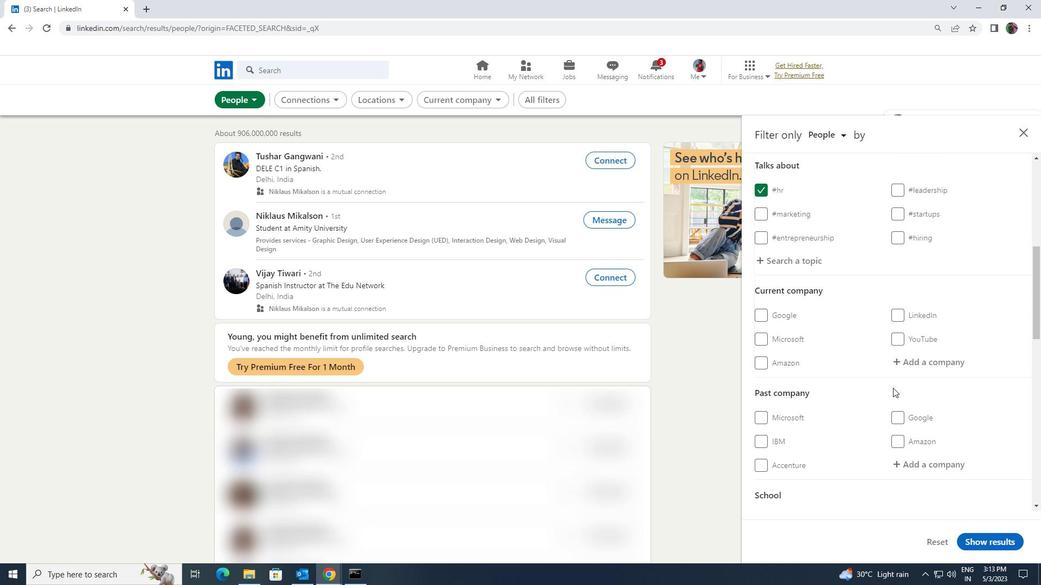 
Action: Mouse pressed left at (905, 364)
Screenshot: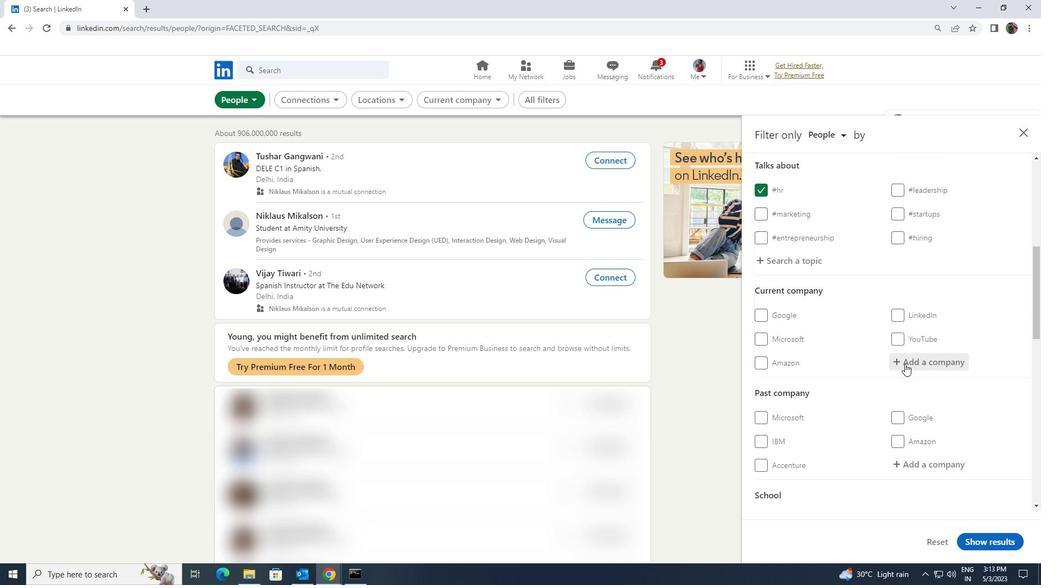 
Action: Key pressed <Key.shift><Key.shift><Key.shift><Key.shift><Key.shift><Key.shift><Key.shift><Key.shift><Key.shift><Key.shift><Key.shift><Key.shift><Key.shift><Key.shift><Key.shift><Key.shift><Key.shift><Key.shift><Key.shift><Key.shift><Key.shift><Key.shift><Key.shift><Key.shift><Key.shift><Key.shift><Key.shift><Key.shift><Key.shift><Key.shift><Key.shift><Key.shift><Key.shift><Key.shift><Key.shift><Key.shift><Key.shift><Key.shift><Key.shift><Key.shift><Key.shift><Key.shift><Key.shift><Key.shift><Key.shift><Key.shift><Key.shift><Key.shift><Key.shift><Key.shift><Key.shift><Key.shift><Key.shift><Key.shift><Key.shift><Key.shift><Key.shift><Key.shift><Key.shift><Key.shift><Key.shift><Key.shift><Key.shift><Key.shift><Key.shift><Key.shift><Key.shift><Key.shift><Key.shift><Key.shift>MINDFIELD<Key.space><Key.shift>RES
Screenshot: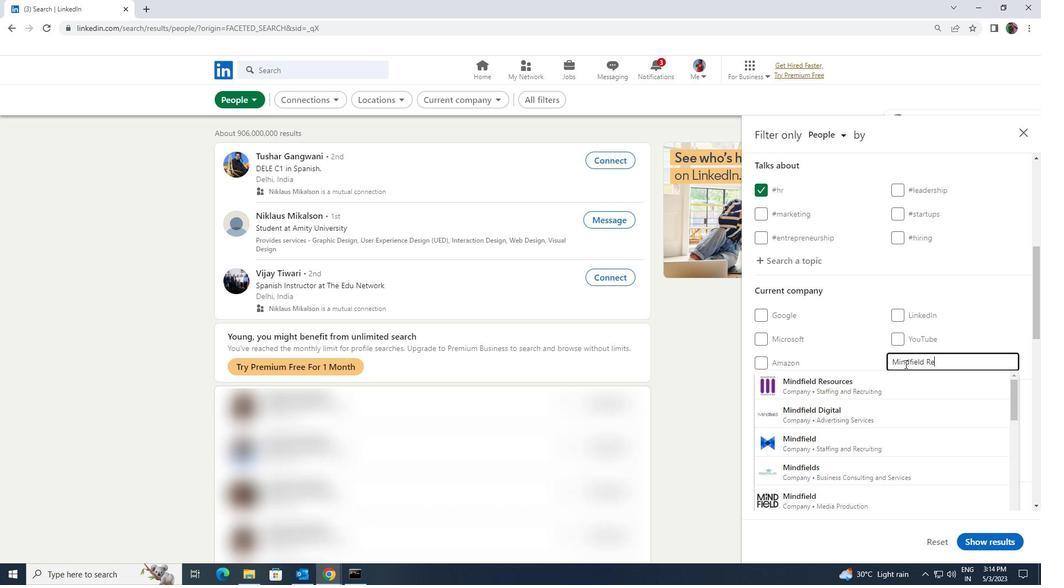 
Action: Mouse moved to (895, 383)
Screenshot: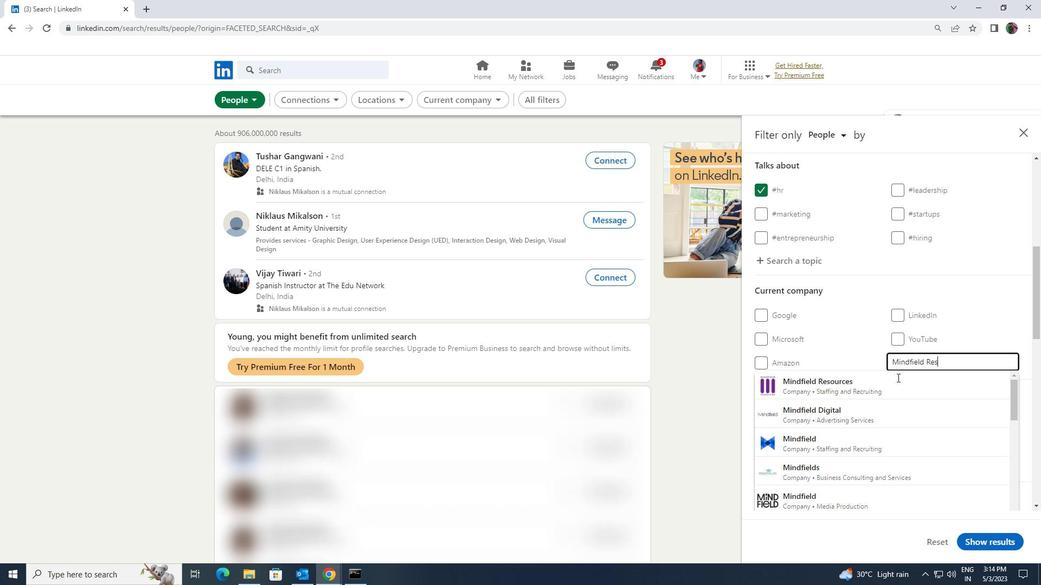
Action: Mouse pressed left at (895, 383)
Screenshot: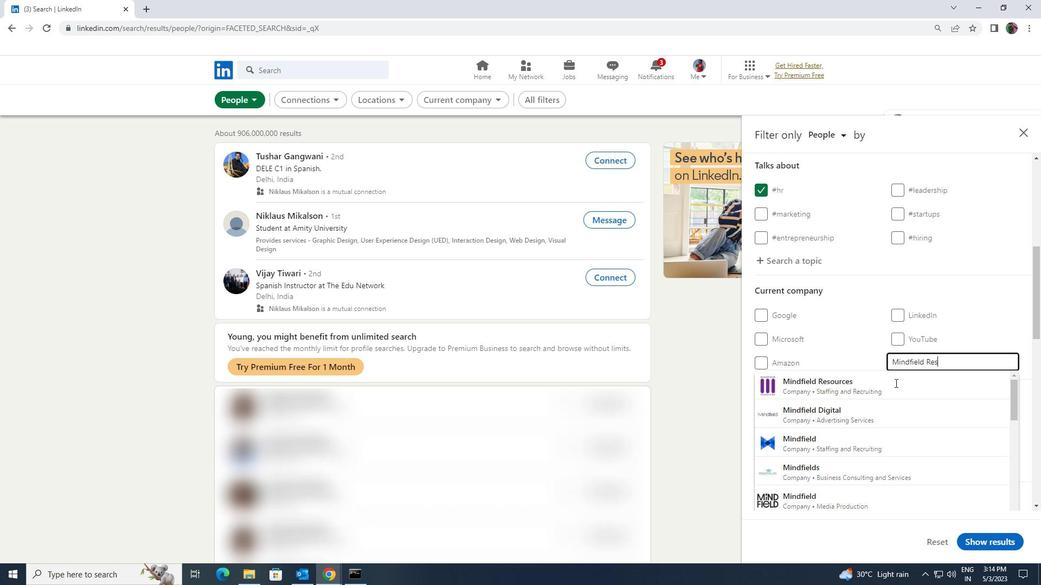 
Action: Mouse moved to (867, 390)
Screenshot: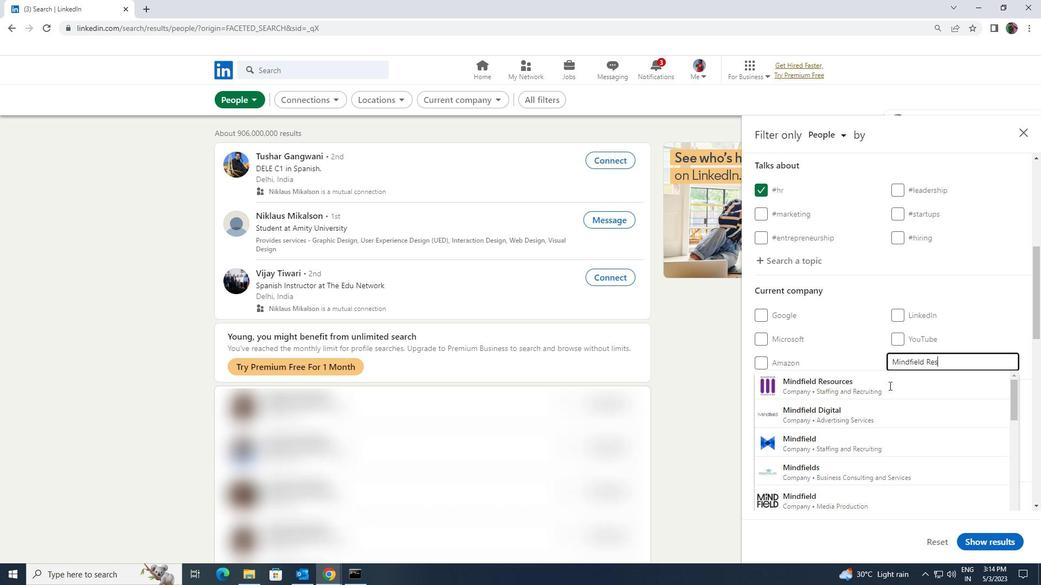 
Action: Mouse pressed left at (867, 390)
Screenshot: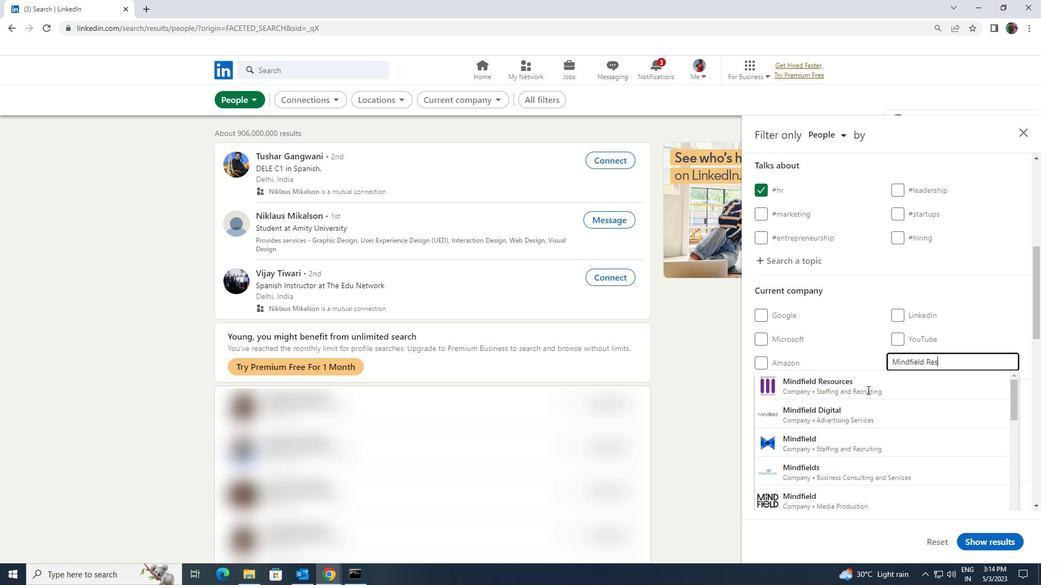 
Action: Mouse moved to (867, 387)
Screenshot: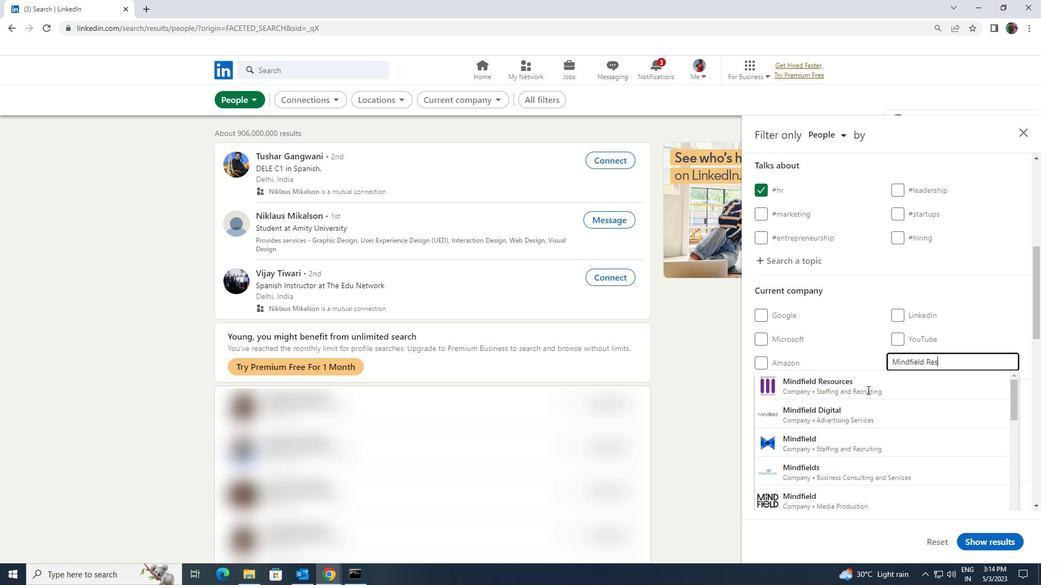 
Action: Mouse pressed left at (867, 387)
Screenshot: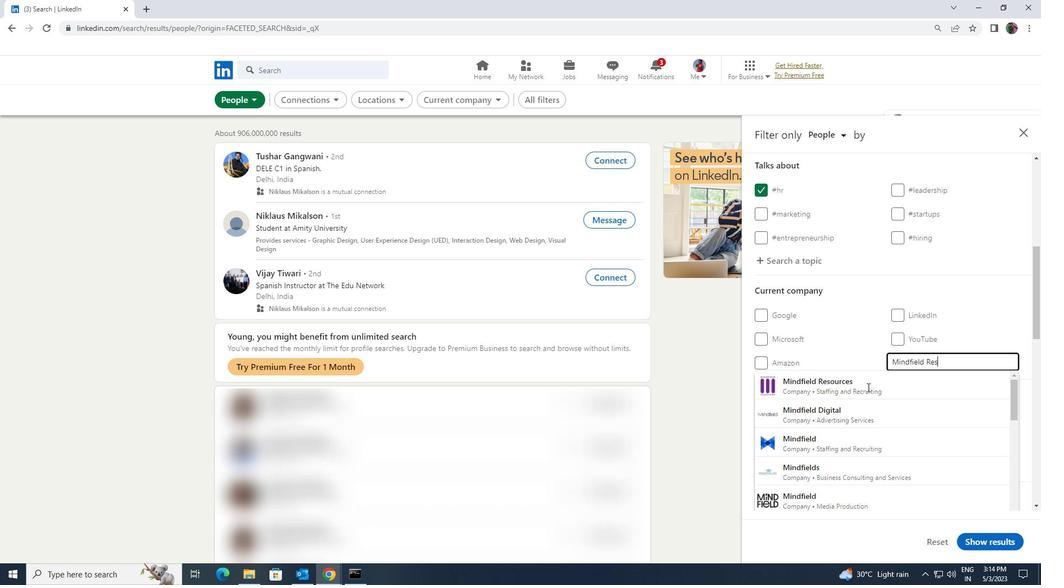 
Action: Mouse pressed left at (867, 387)
Screenshot: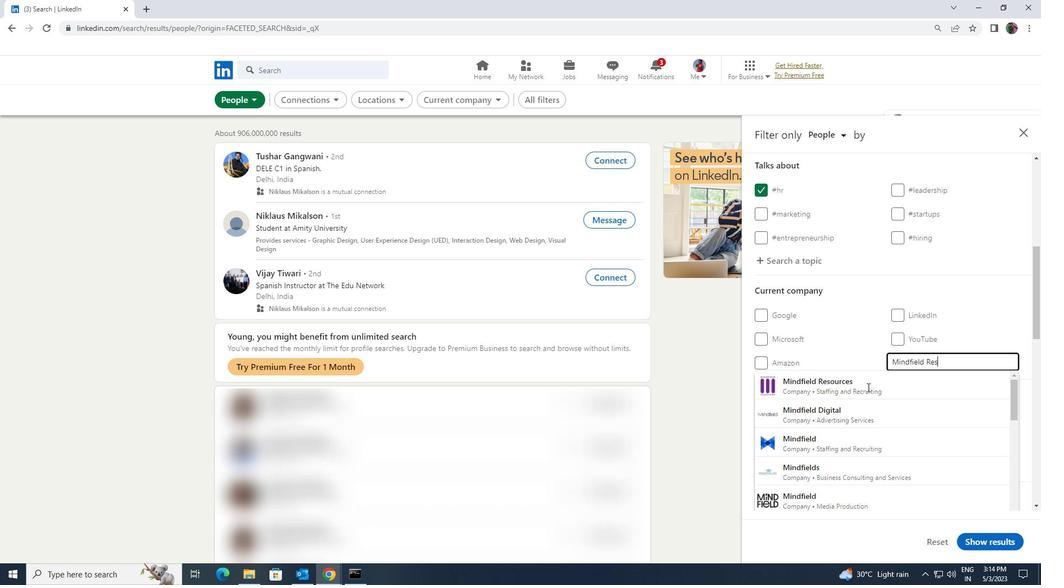 
Action: Mouse pressed left at (867, 387)
Screenshot: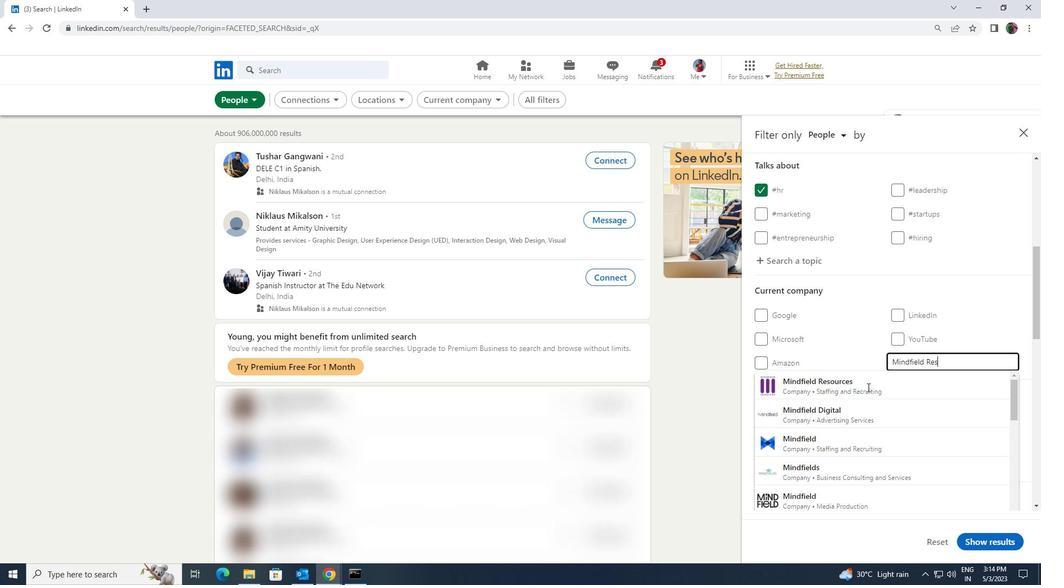 
Action: Mouse pressed left at (867, 387)
Screenshot: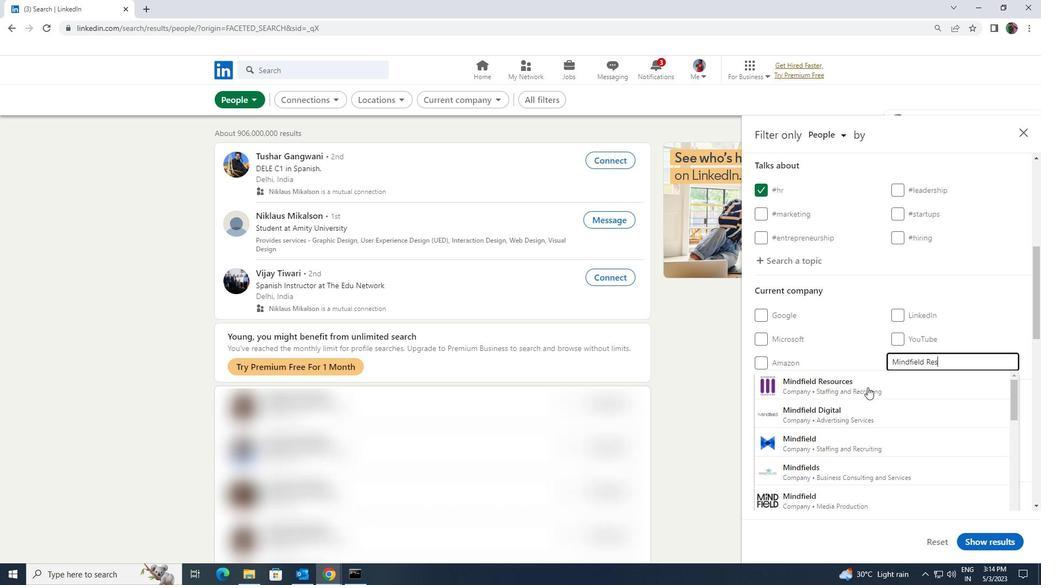 
Action: Mouse moved to (867, 387)
Screenshot: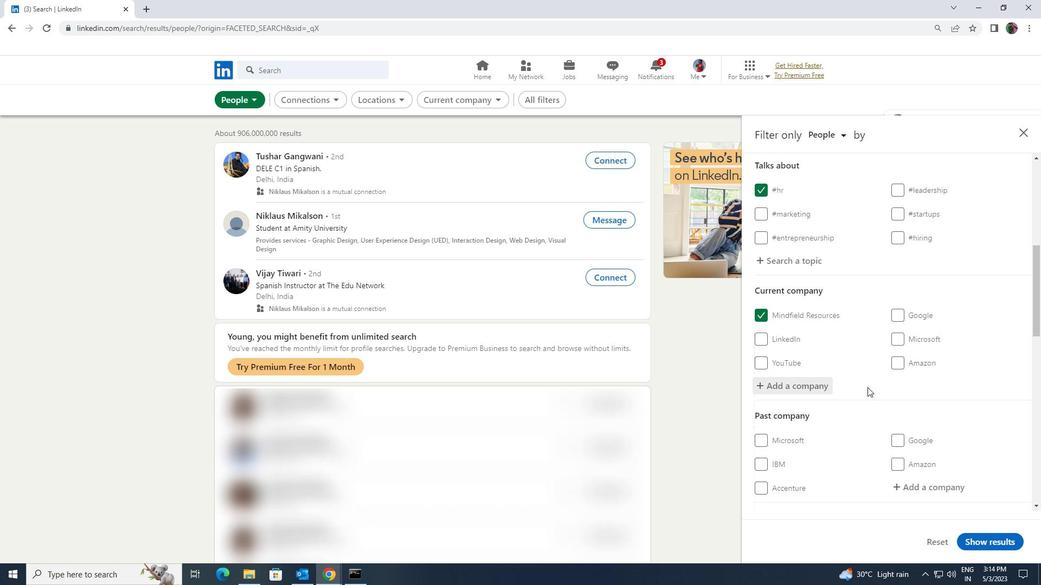 
Action: Mouse scrolled (867, 386) with delta (0, 0)
Screenshot: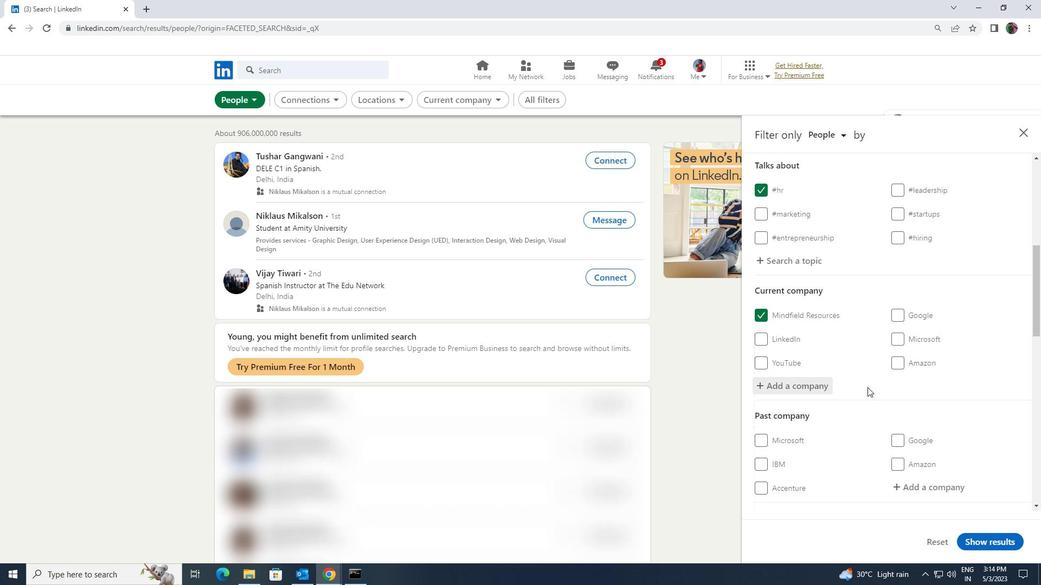 
Action: Mouse moved to (869, 377)
Screenshot: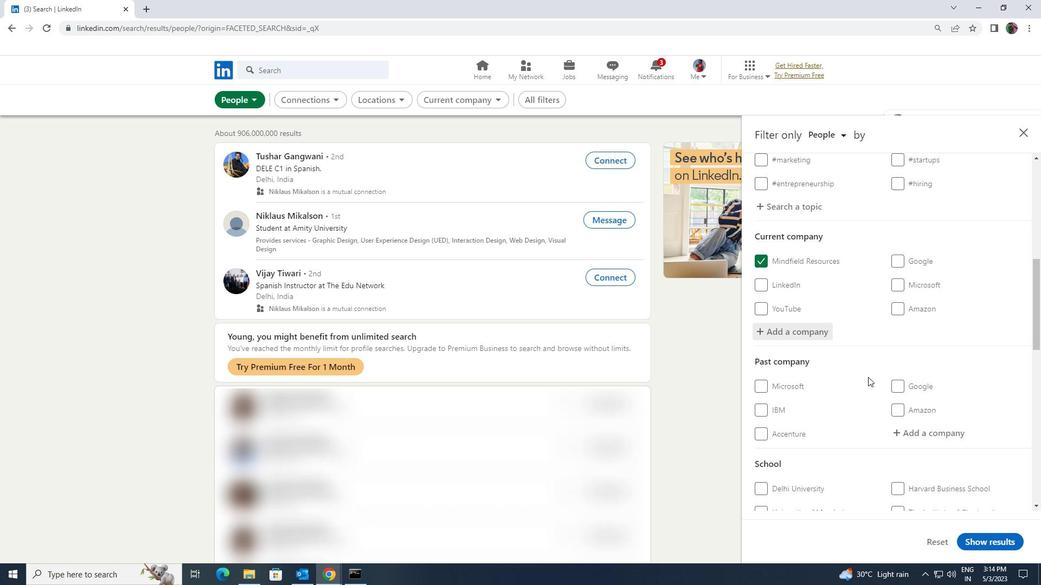 
Action: Mouse scrolled (869, 376) with delta (0, 0)
Screenshot: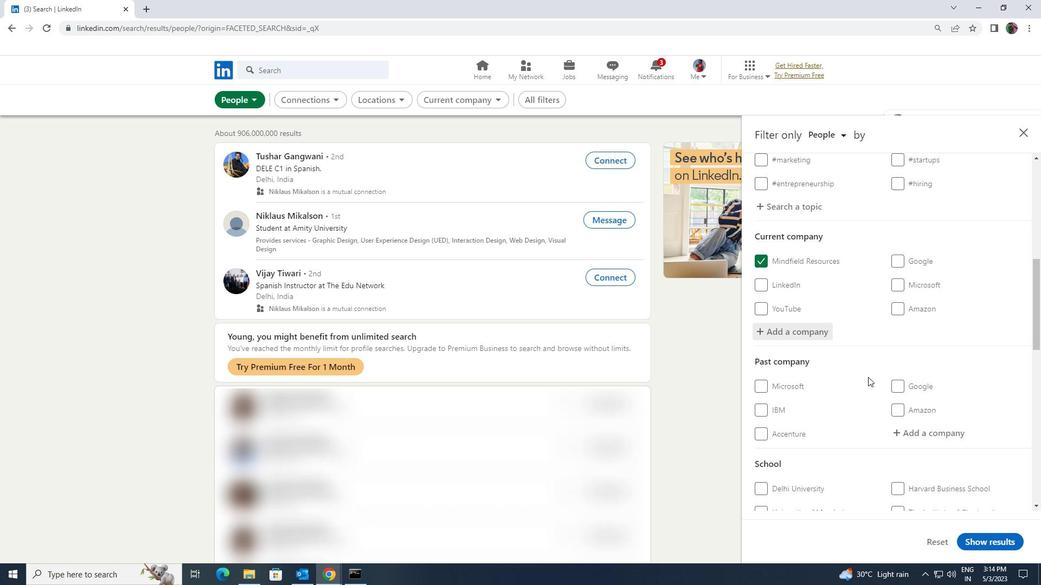 
Action: Mouse scrolled (869, 376) with delta (0, 0)
Screenshot: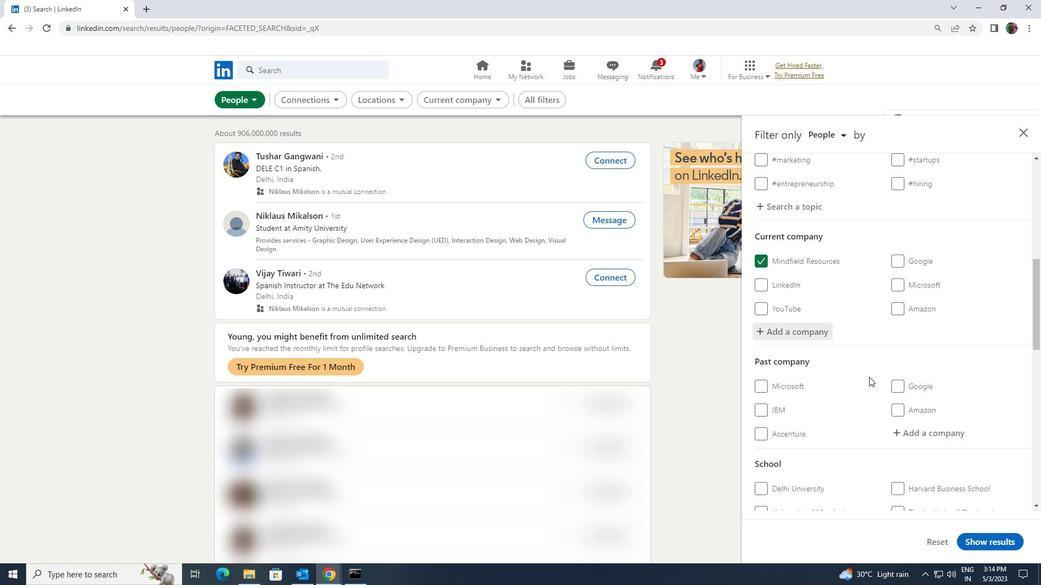 
Action: Mouse scrolled (869, 376) with delta (0, 0)
Screenshot: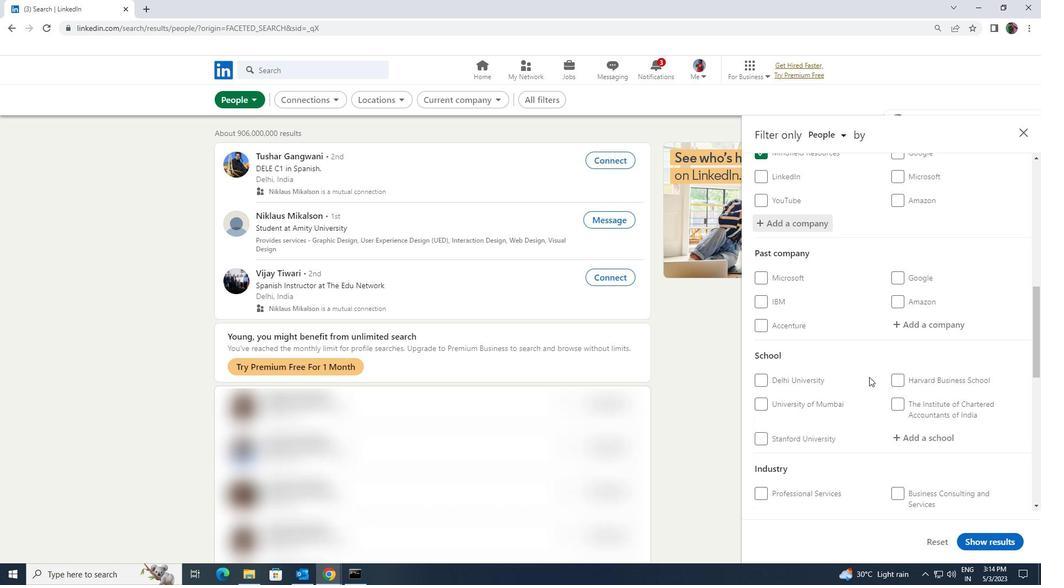 
Action: Mouse moved to (904, 379)
Screenshot: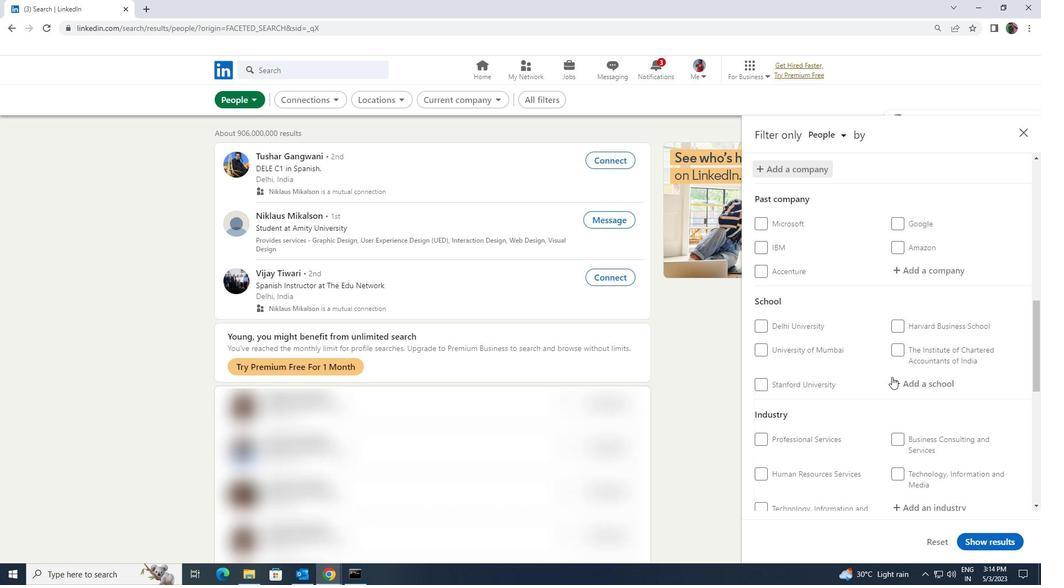 
Action: Mouse pressed left at (904, 379)
Screenshot: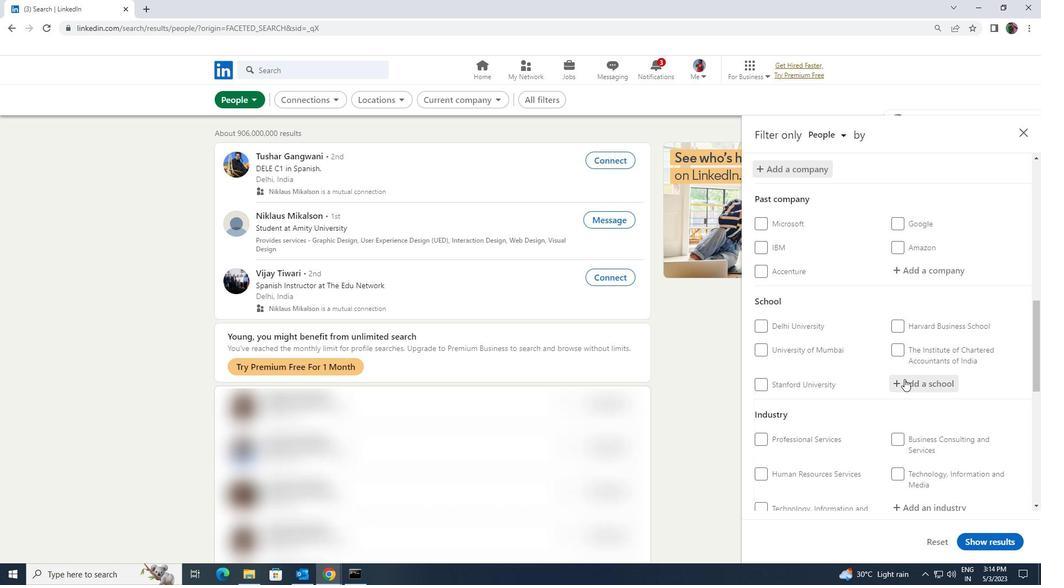 
Action: Key pressed <Key.shift><Key.shift><Key.shift><Key.shift><Key.shift><Key.shift><Key.shift><Key.shift><Key.shift><Key.shift><Key.shift>CHENNAI<Key.space><Key.shift>FRESHERS<Key.space><Key.shift>JOBS
Screenshot: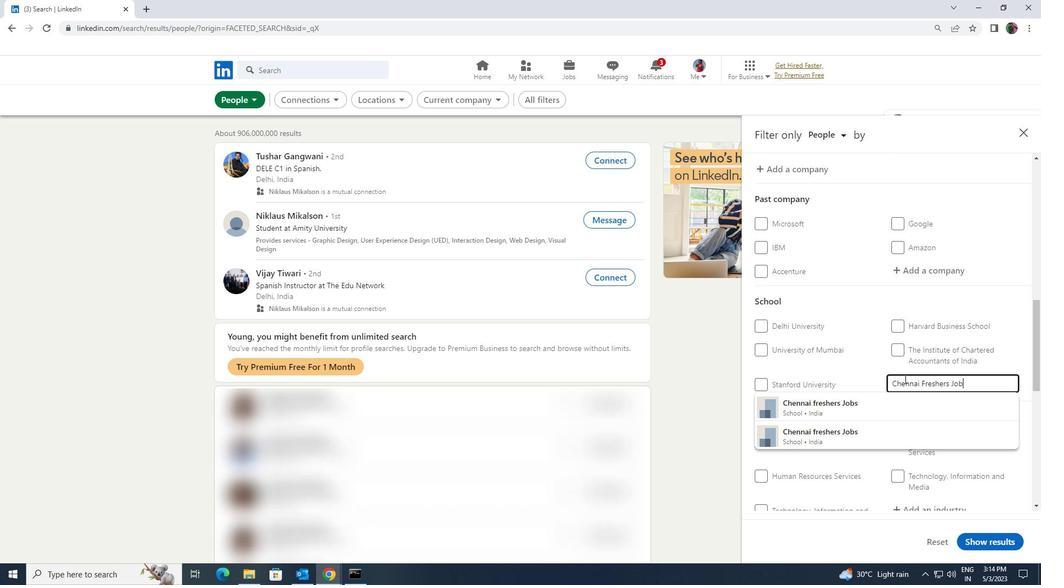 
Action: Mouse moved to (893, 394)
Screenshot: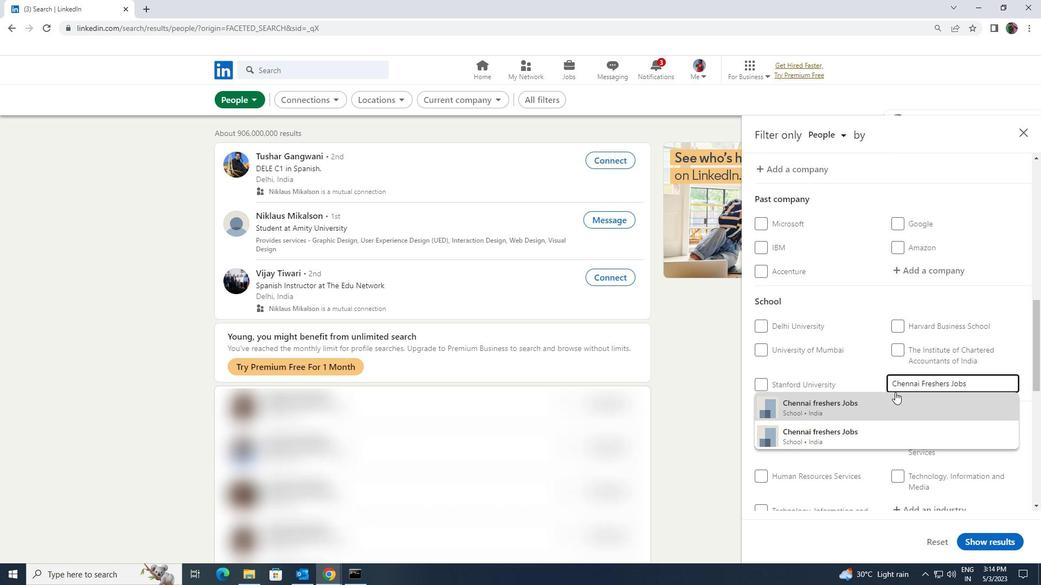 
Action: Mouse pressed left at (893, 394)
Screenshot: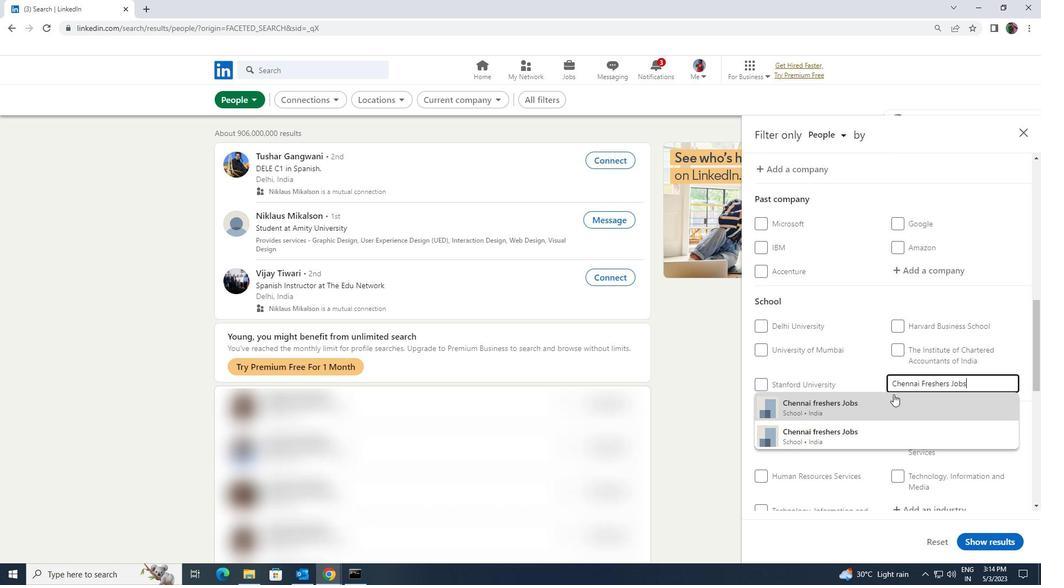 
Action: Mouse scrolled (893, 394) with delta (0, 0)
Screenshot: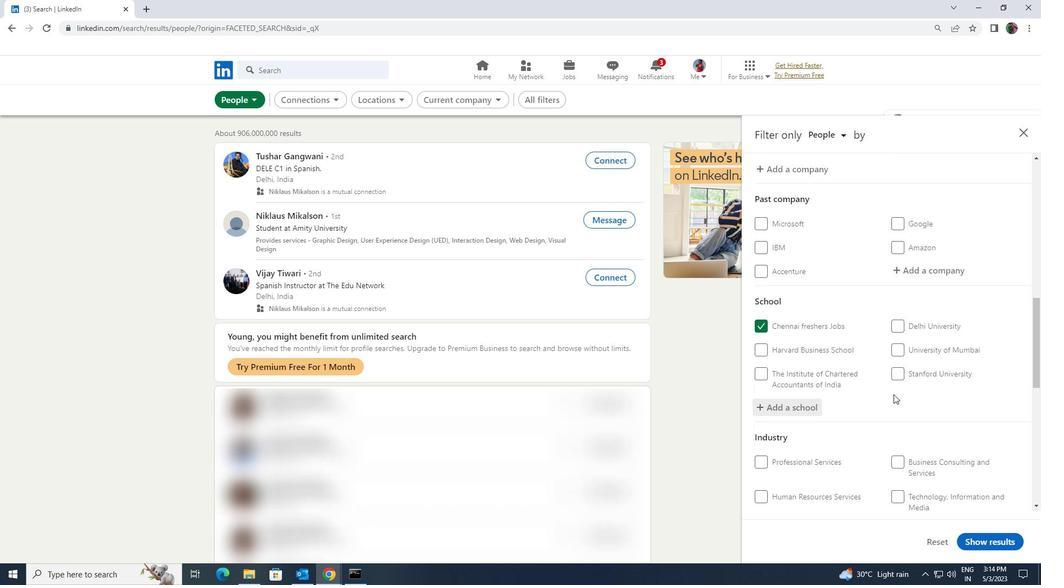 
Action: Mouse scrolled (893, 394) with delta (0, 0)
Screenshot: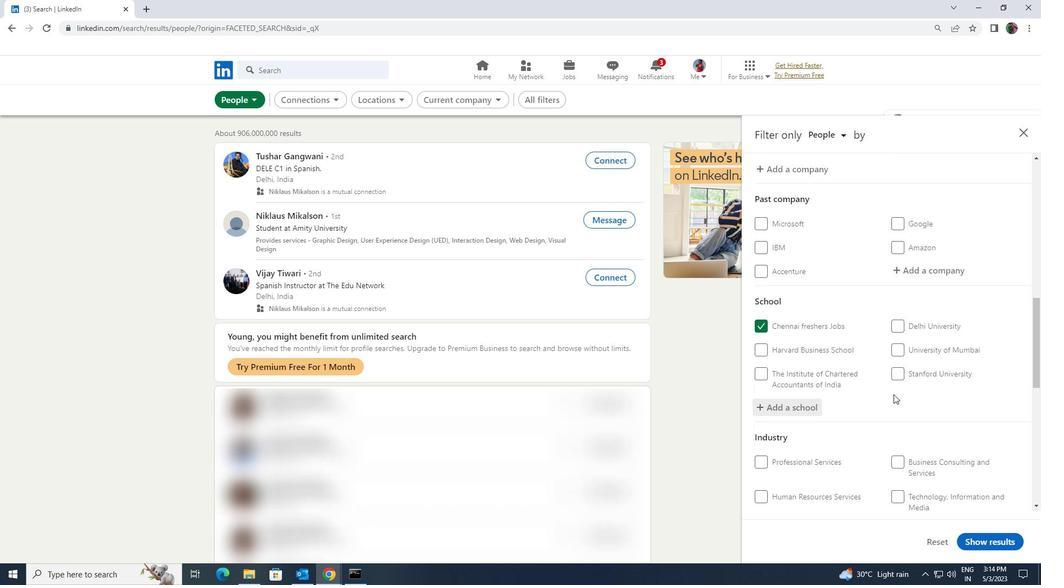 
Action: Mouse moved to (918, 421)
Screenshot: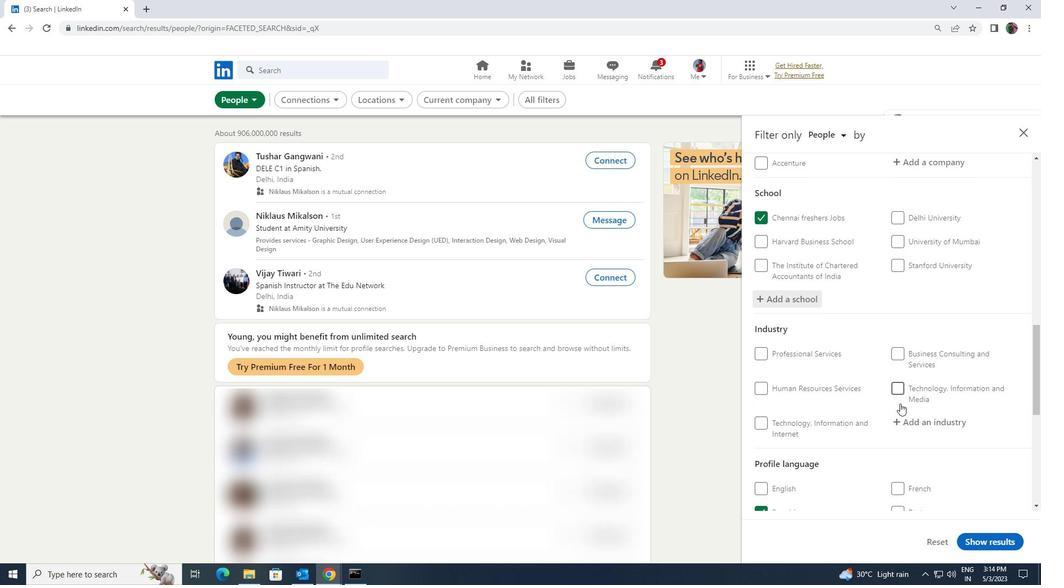
Action: Mouse pressed left at (918, 421)
Screenshot: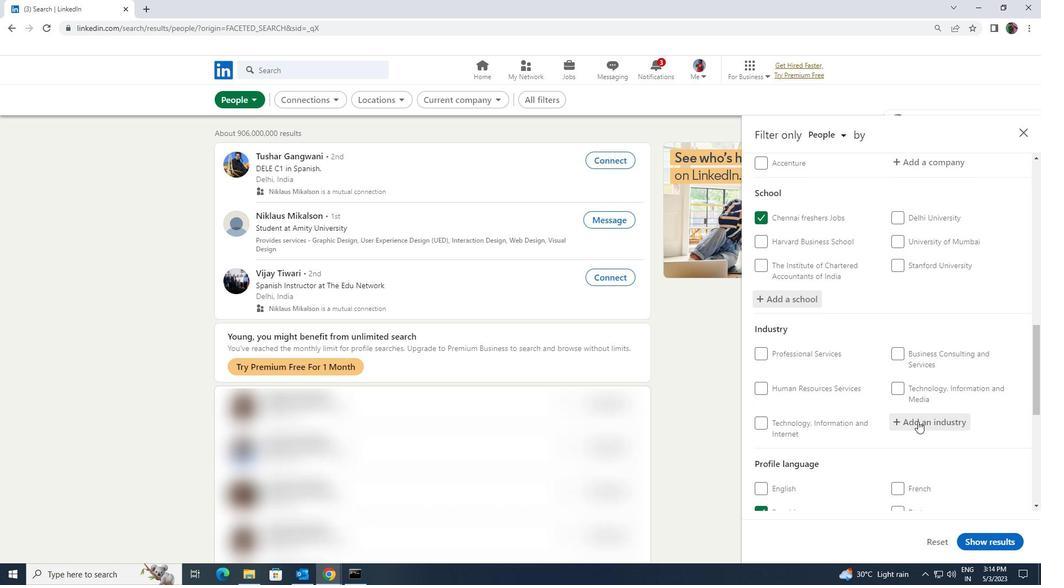 
Action: Mouse moved to (914, 415)
Screenshot: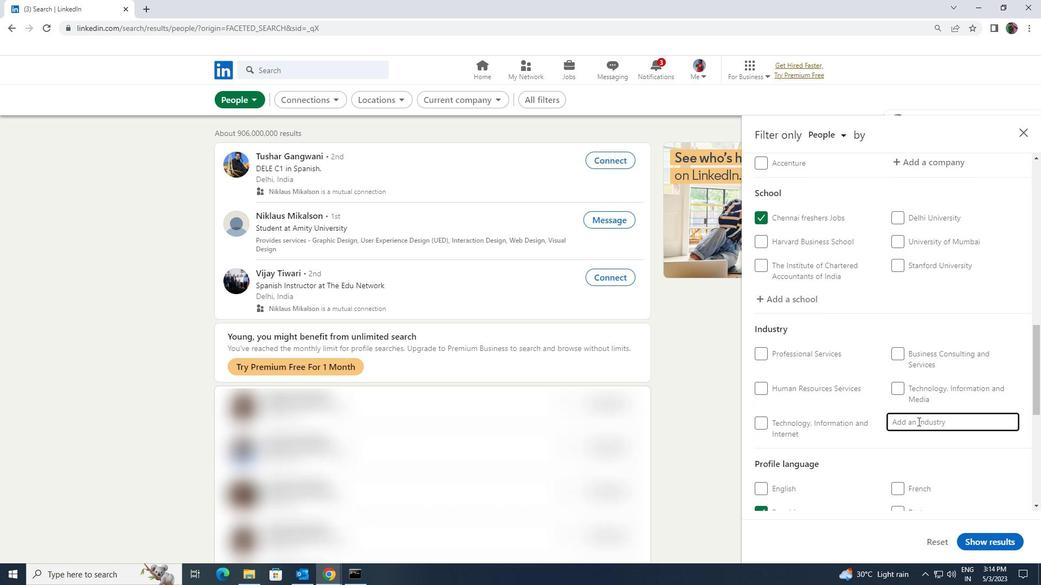 
Action: Key pressed <Key.shift><Key.shift><Key.shift>CUL<Key.backspace>TLERY<Key.space>
Screenshot: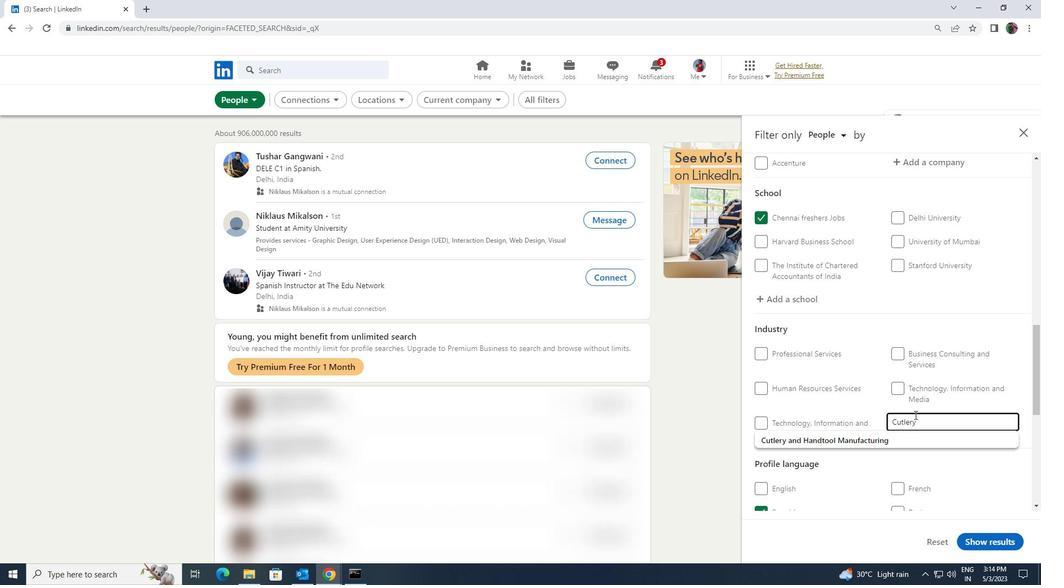 
Action: Mouse moved to (914, 435)
Screenshot: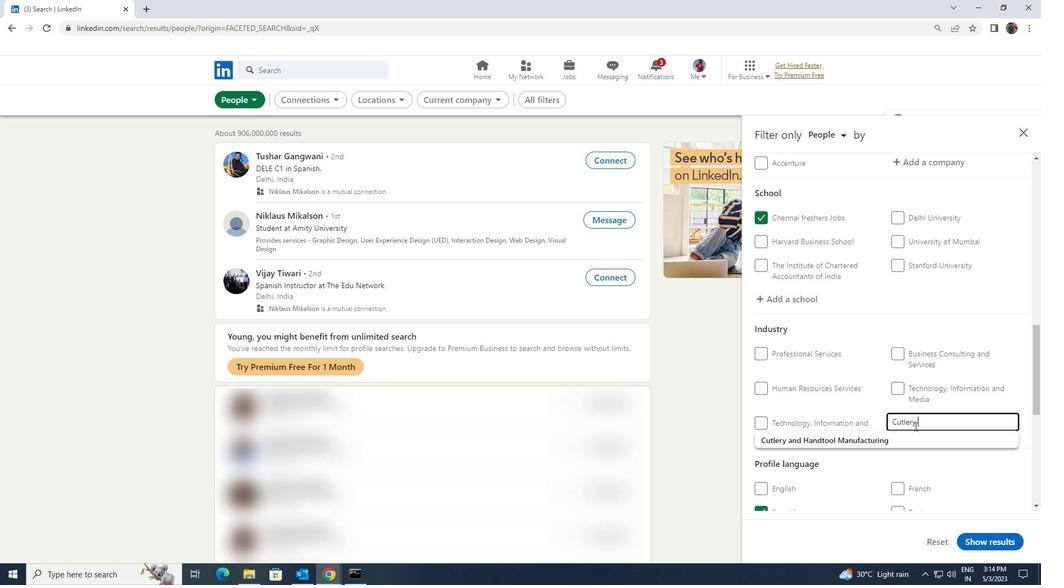 
Action: Mouse pressed left at (914, 435)
Screenshot: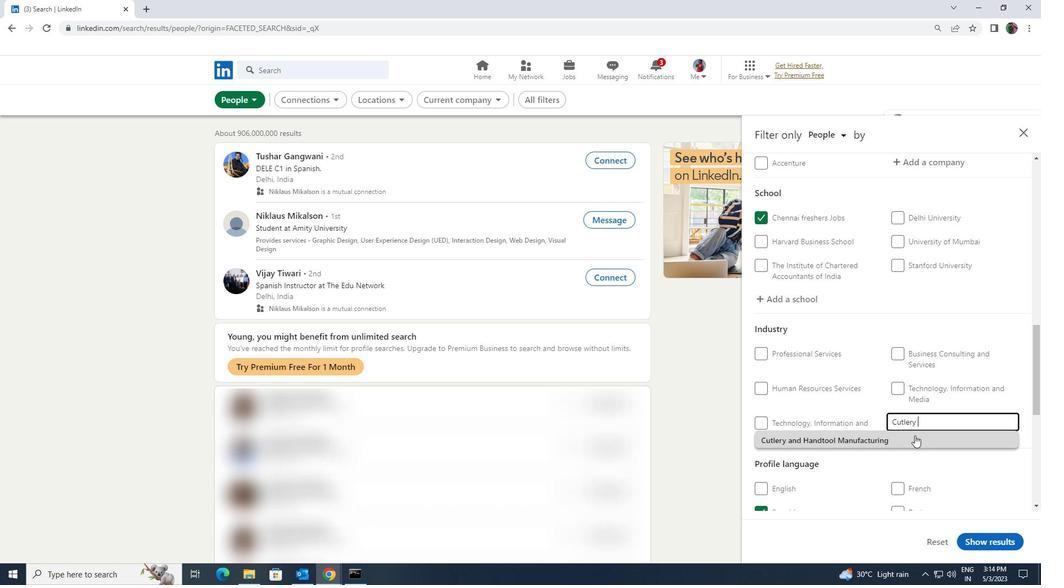 
Action: Mouse scrolled (914, 435) with delta (0, 0)
Screenshot: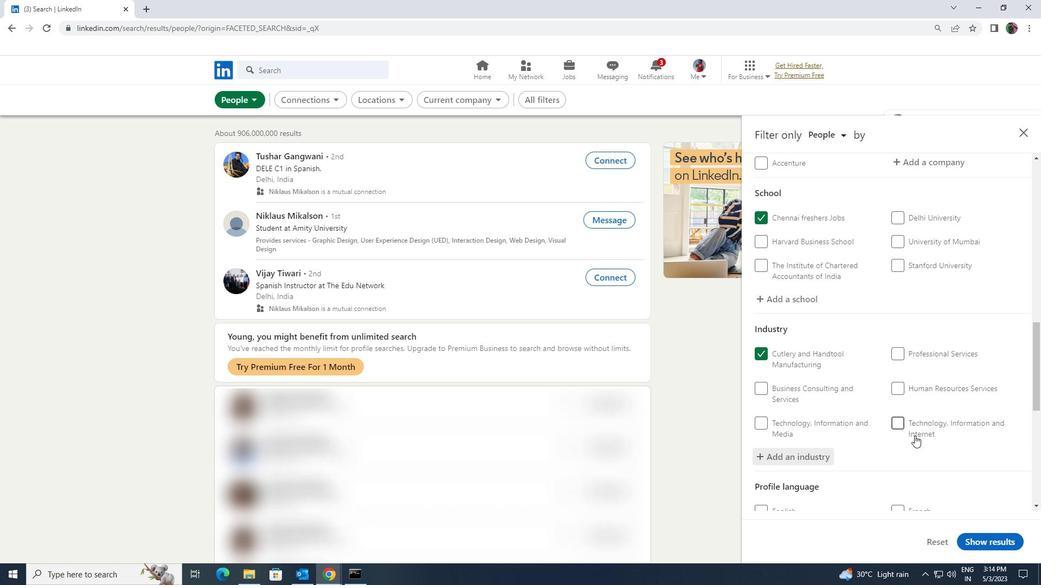 
Action: Mouse scrolled (914, 435) with delta (0, 0)
Screenshot: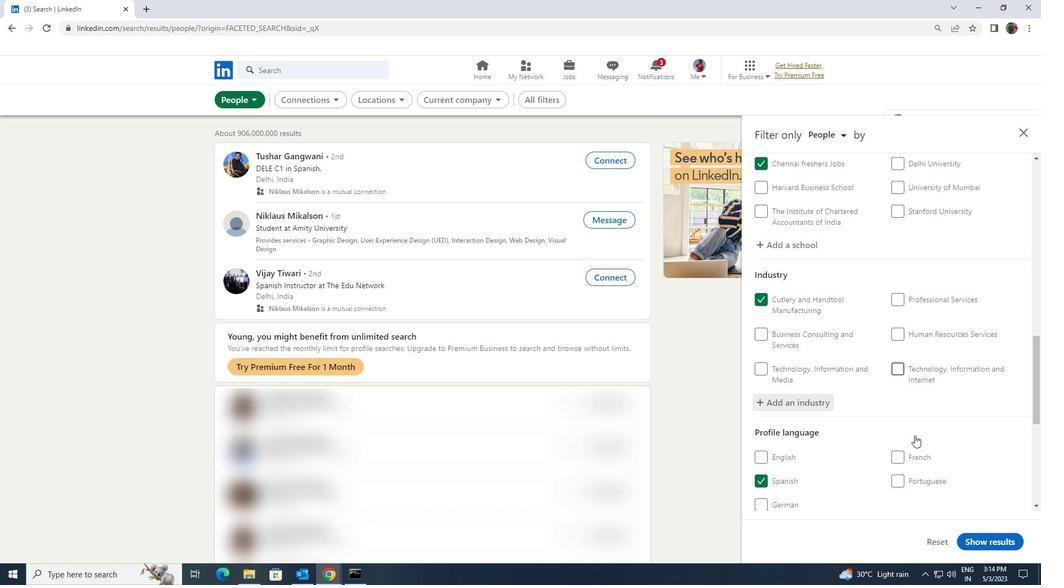 
Action: Mouse scrolled (914, 435) with delta (0, 0)
Screenshot: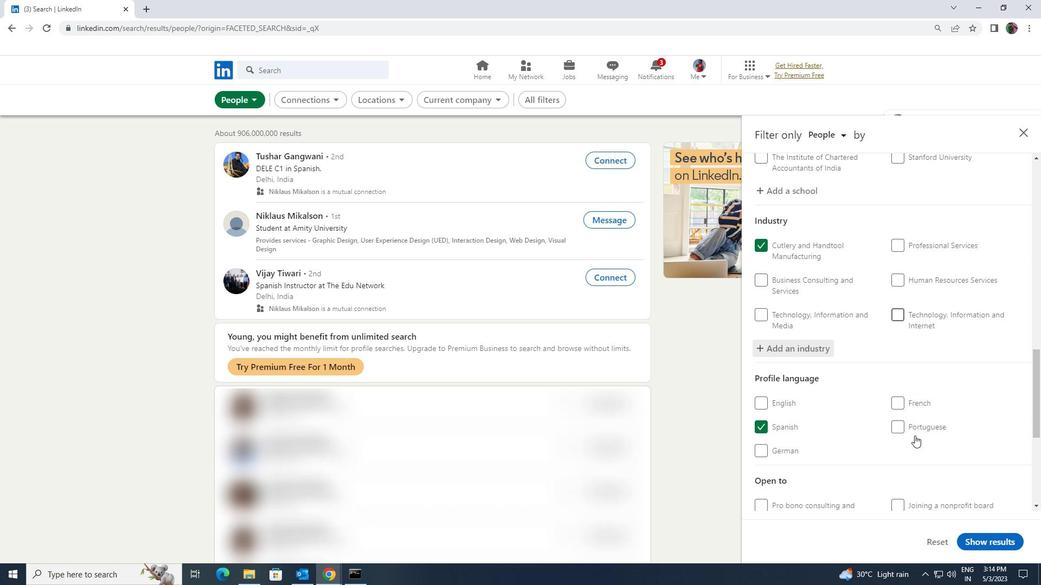 
Action: Mouse scrolled (914, 435) with delta (0, 0)
Screenshot: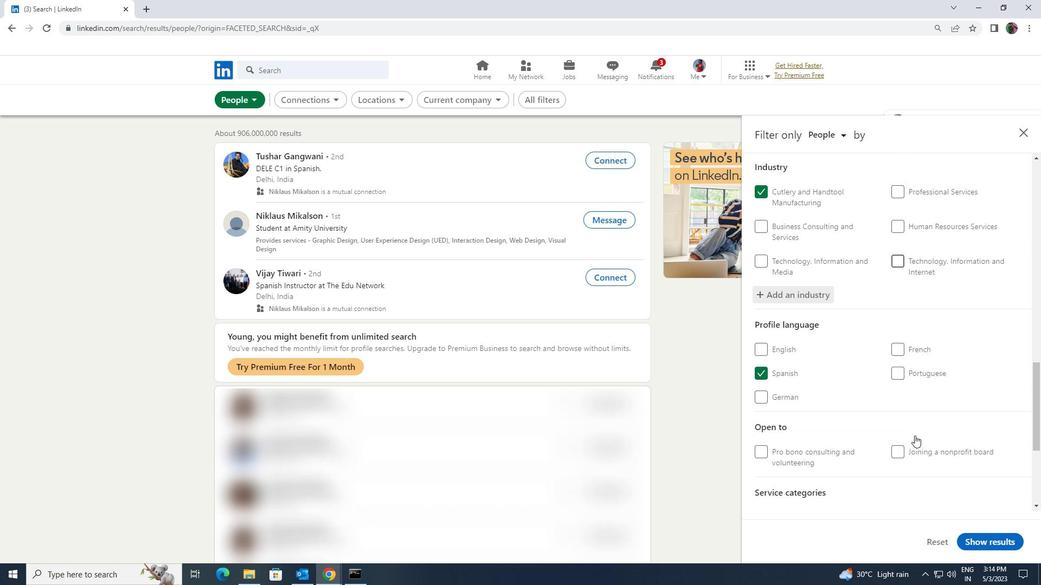 
Action: Mouse scrolled (914, 435) with delta (0, 0)
Screenshot: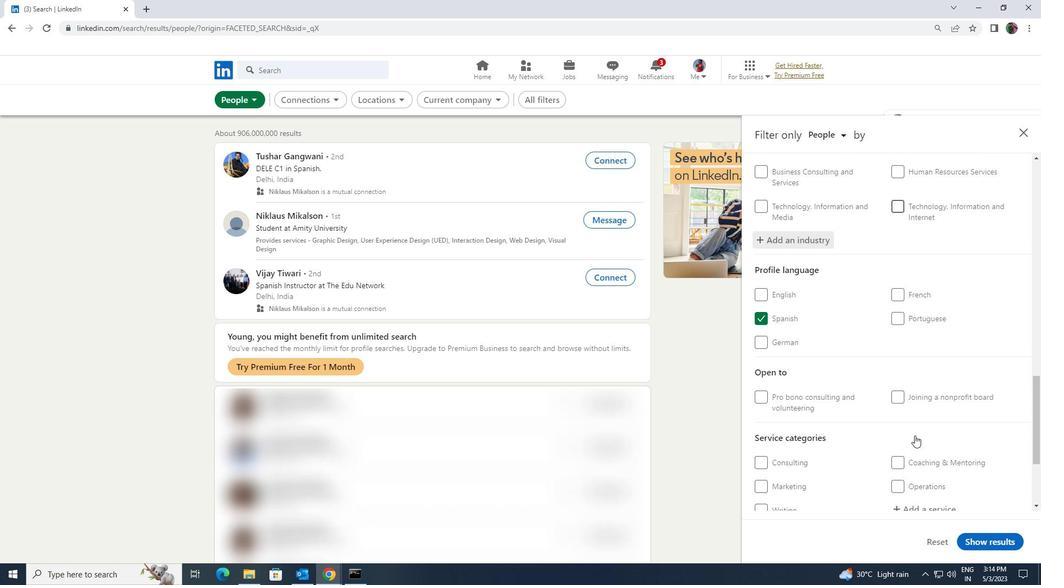 
Action: Mouse moved to (905, 455)
Screenshot: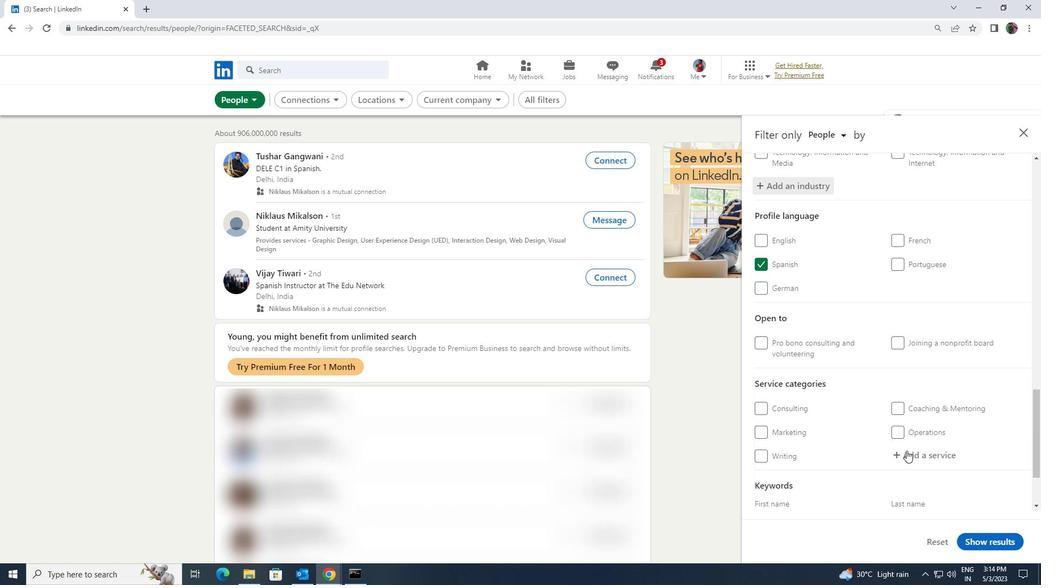 
Action: Mouse pressed left at (905, 455)
Screenshot: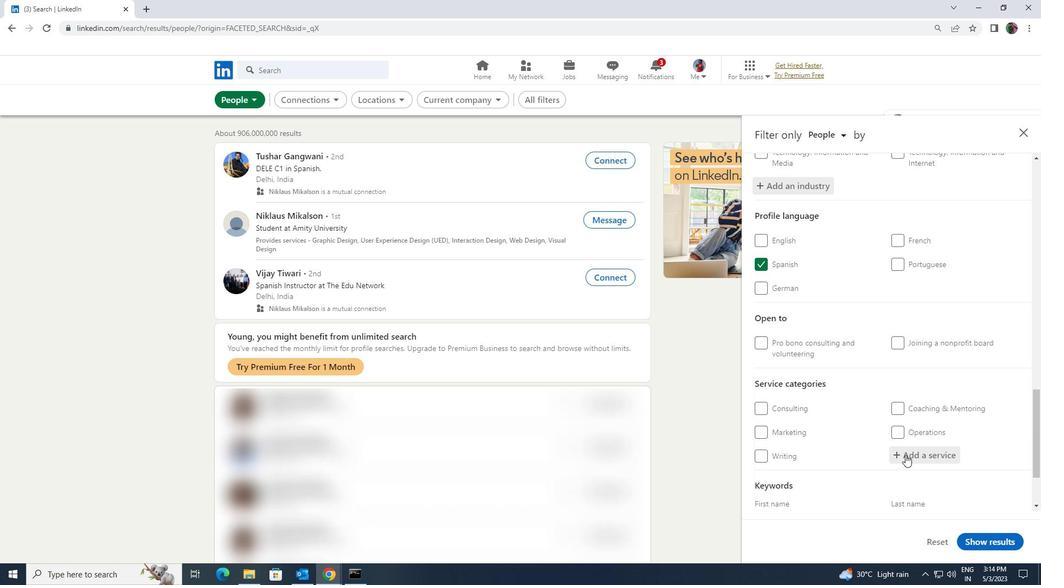 
Action: Key pressed <Key.shift><Key.shift><Key.shift><Key.shift><Key.shift><Key.shift><Key.shift><Key.shift><Key.shift><Key.shift><Key.shift><Key.shift>WEDD
Screenshot: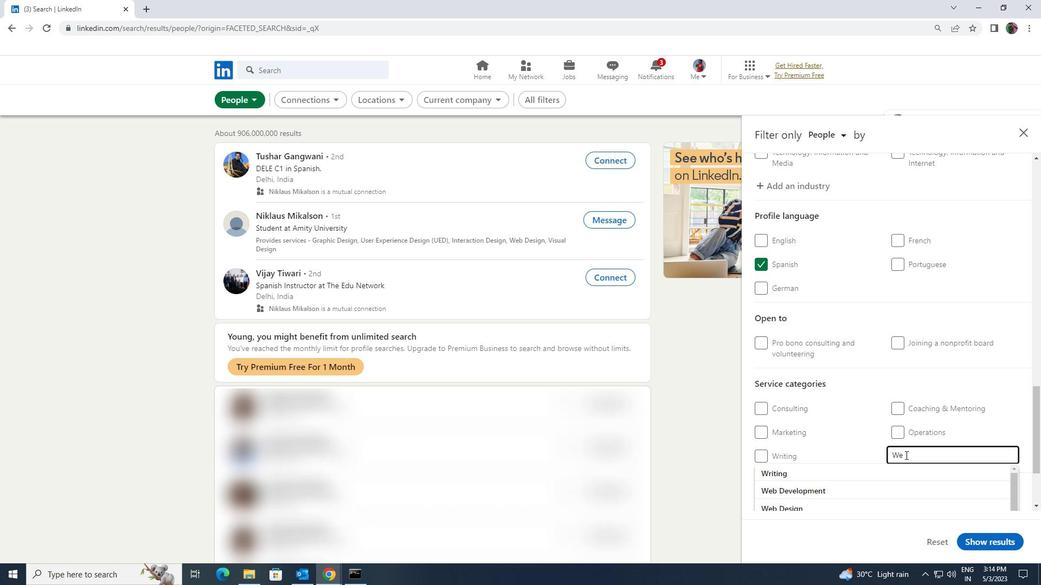 
Action: Mouse moved to (886, 484)
Screenshot: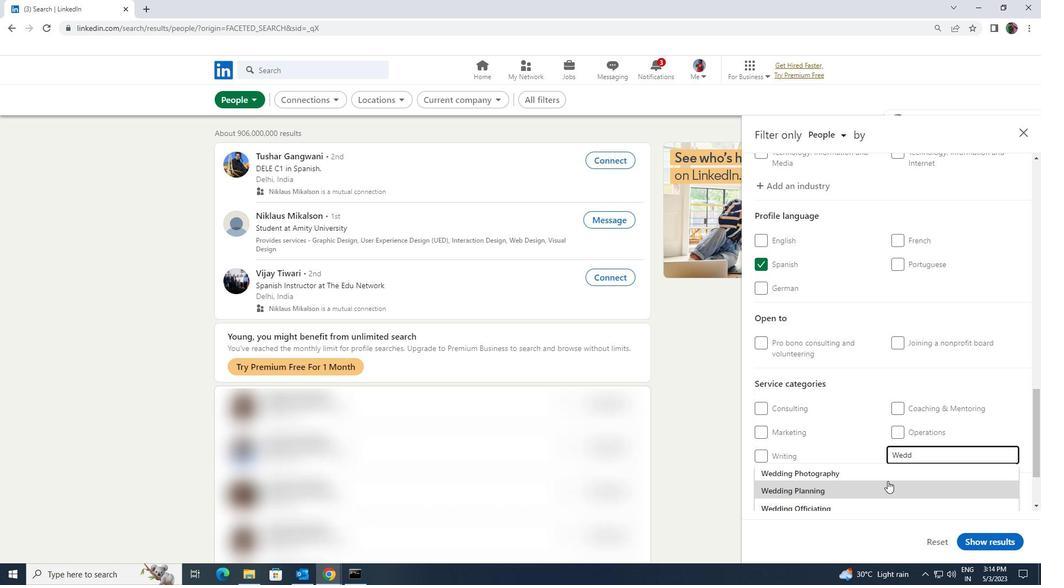 
Action: Mouse pressed left at (886, 484)
Screenshot: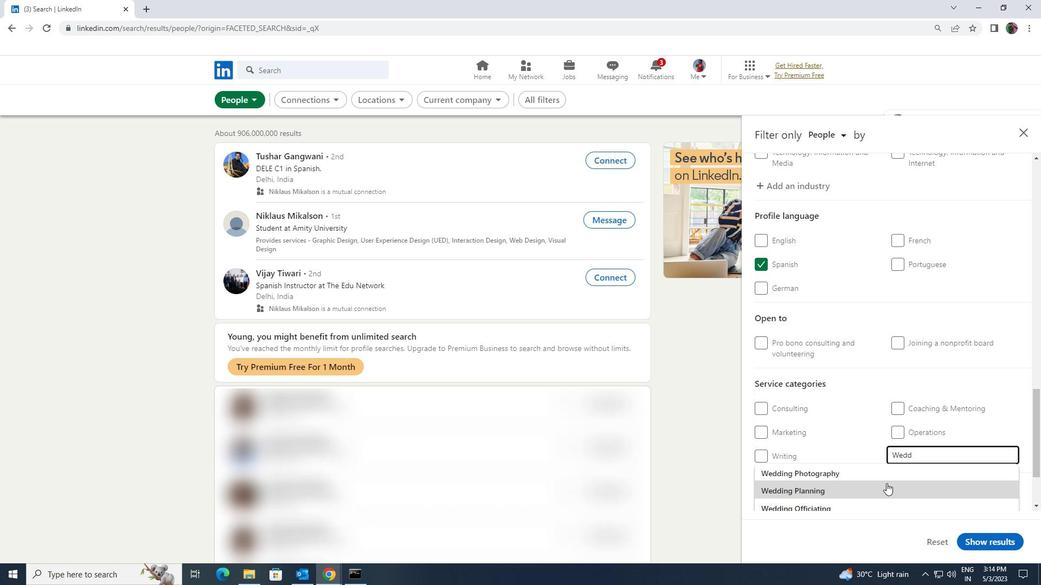 
Action: Mouse moved to (883, 471)
Screenshot: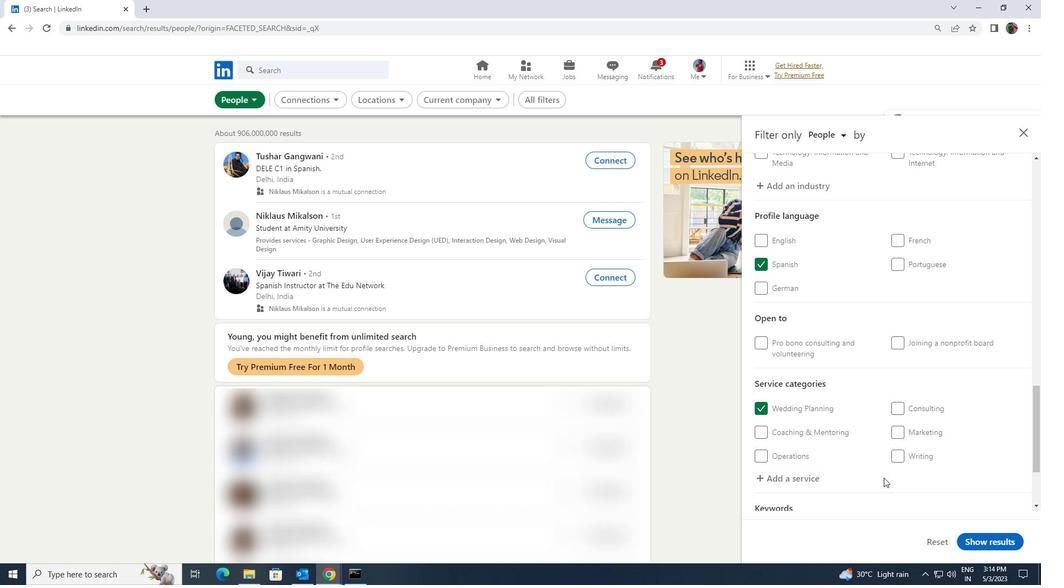 
Action: Mouse scrolled (883, 471) with delta (0, 0)
Screenshot: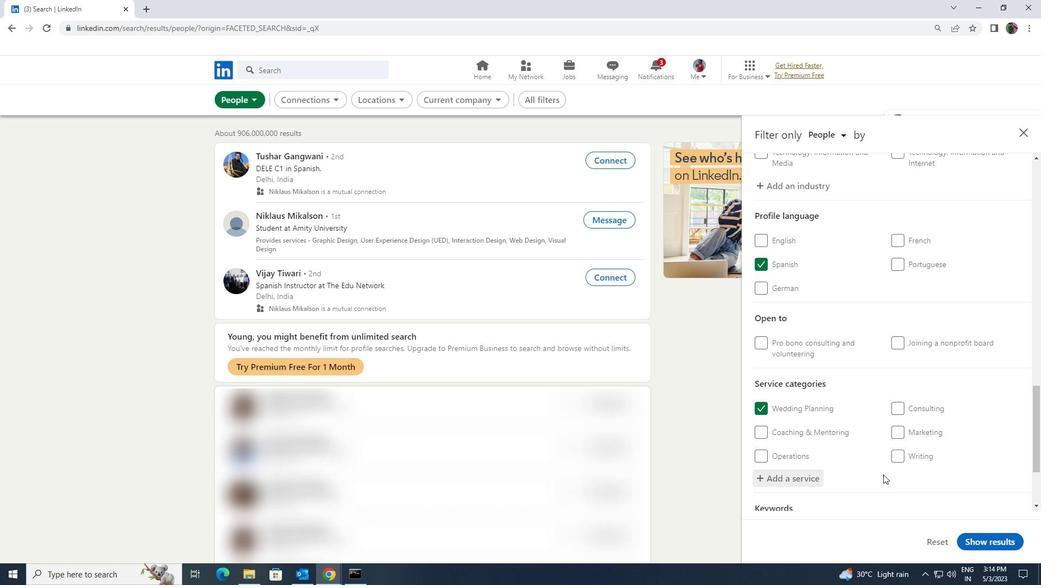 
Action: Mouse scrolled (883, 471) with delta (0, 0)
Screenshot: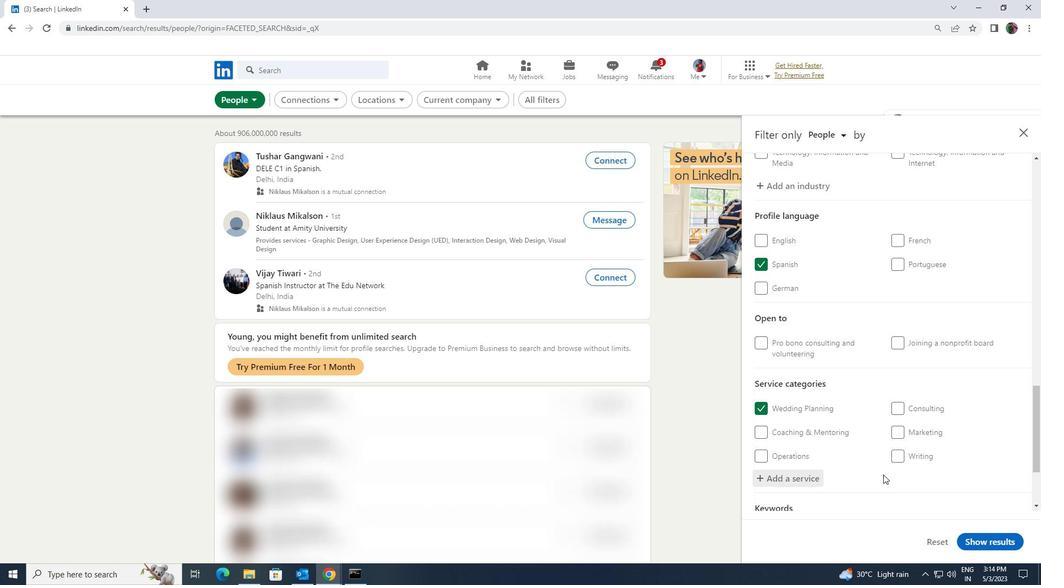 
Action: Mouse moved to (879, 470)
Screenshot: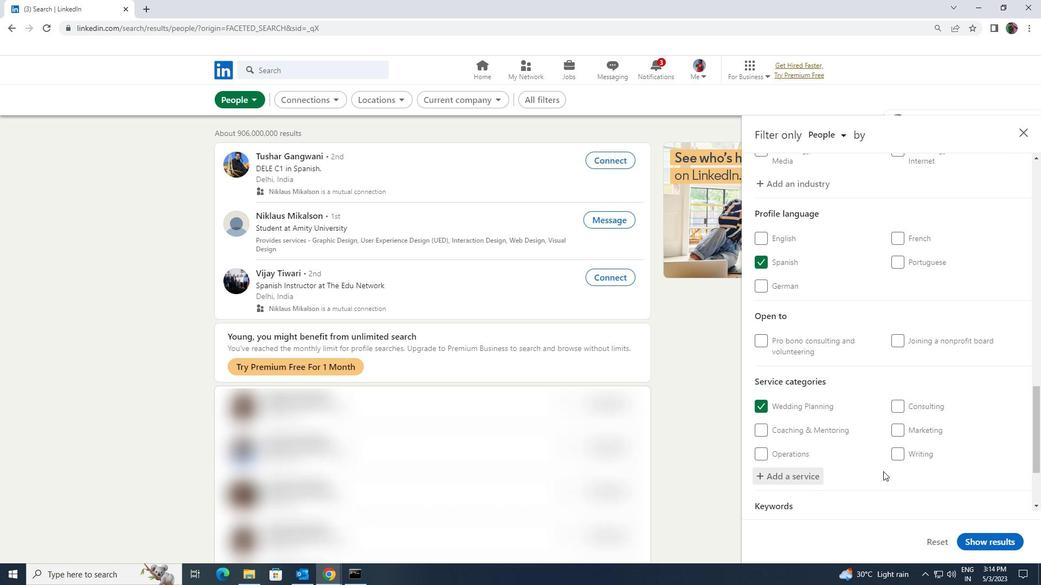 
Action: Mouse scrolled (879, 470) with delta (0, 0)
Screenshot: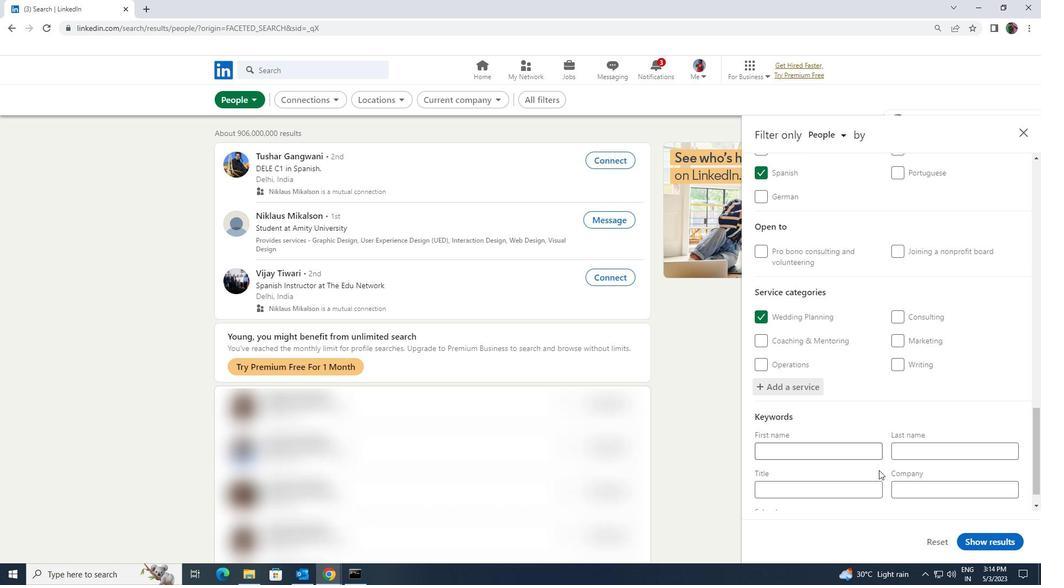 
Action: Mouse moved to (876, 462)
Screenshot: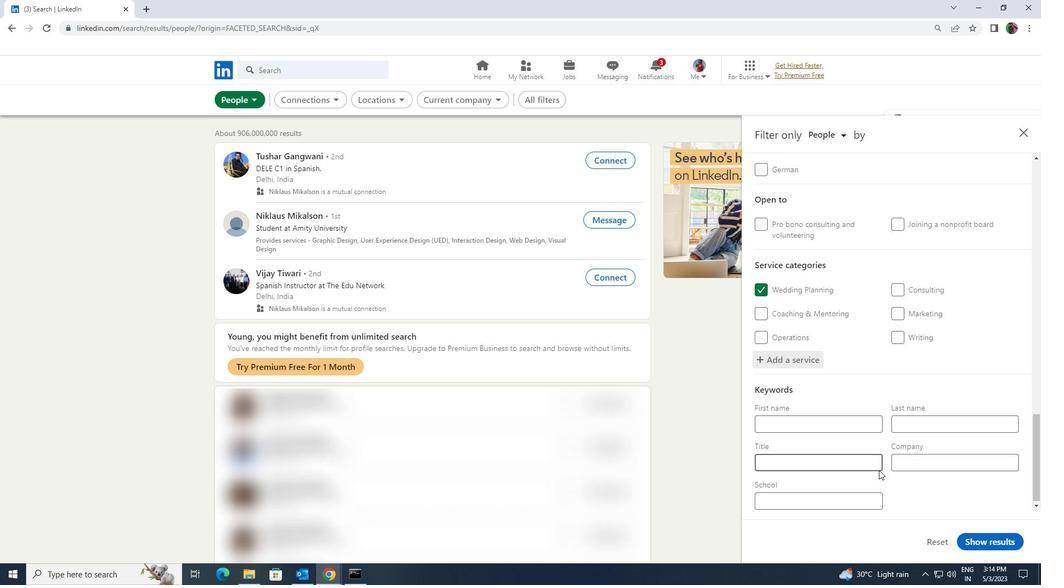 
Action: Mouse pressed left at (876, 462)
Screenshot: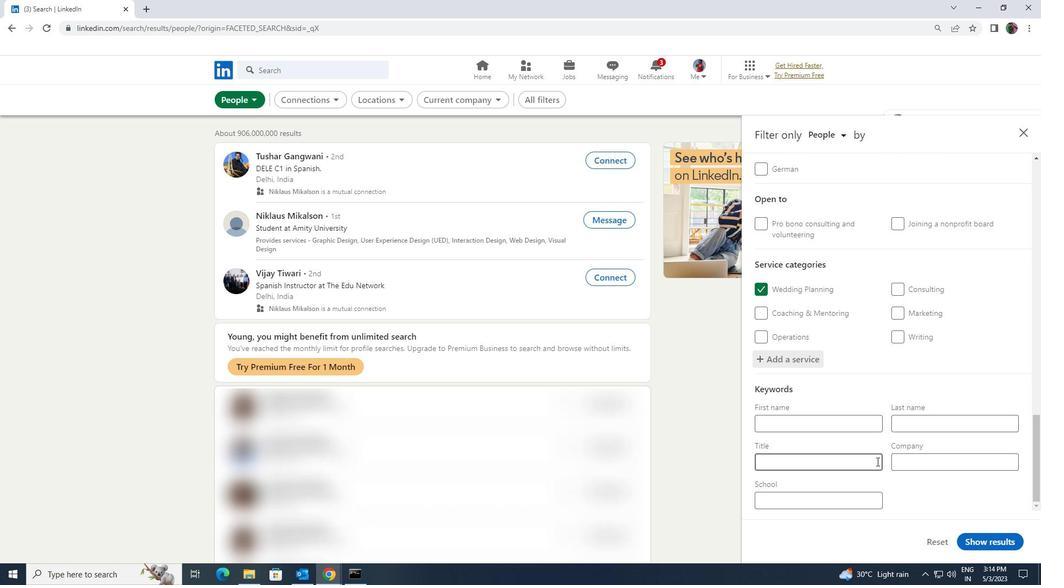 
Action: Key pressed <Key.shift><Key.shift><Key.shift><Key.shift><Key.shift><Key.shift><Key.shift><Key.shift>PHONE<Key.space><Key.shift>SALE<Key.space><Key.shift><Key.shift><Key.shift><Key.shift><Key.shift><Key.shift><Key.shift><Key.shift><Key.shift><Key.shift><Key.shift><Key.shift><Key.shift><Key.shift><Key.shift><Key.shift><Key.shift><Key.shift><Key.shift><Key.shift><Key.shift><Key.shift><Key.shift><Key.shift><Key.shift><Key.shift><Key.shift><Key.shift><Key.shift><Key.shift><Key.shift><Key.shift><Key.shift><Key.shift><Key.shift><Key.shift><Key.shift><Key.shift><Key.shift><Key.shift><Key.shift><Key.shift><Key.shift><Key.shift><Key.shift><Key.shift><Key.shift><Key.shift><Key.shift><Key.shift><Key.shift><Key.shift>SPECIALIST
Screenshot: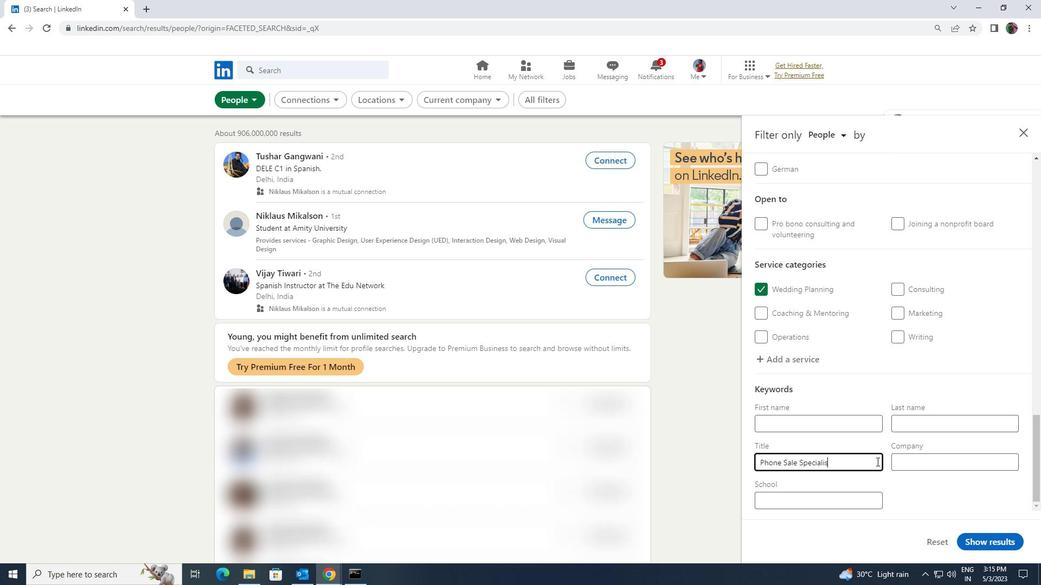 
Action: Mouse moved to (981, 537)
Screenshot: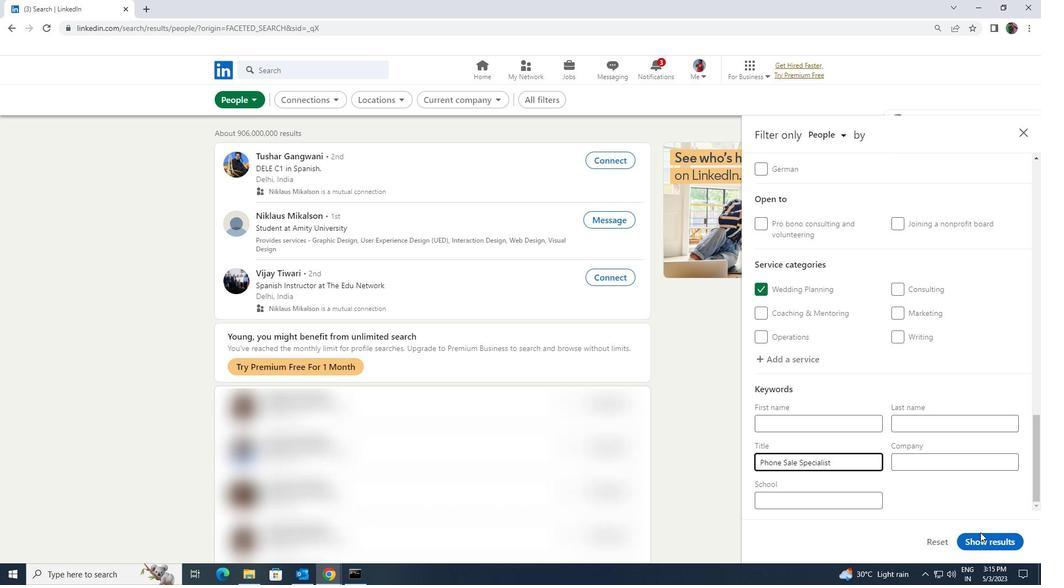 
Action: Mouse pressed left at (981, 537)
Screenshot: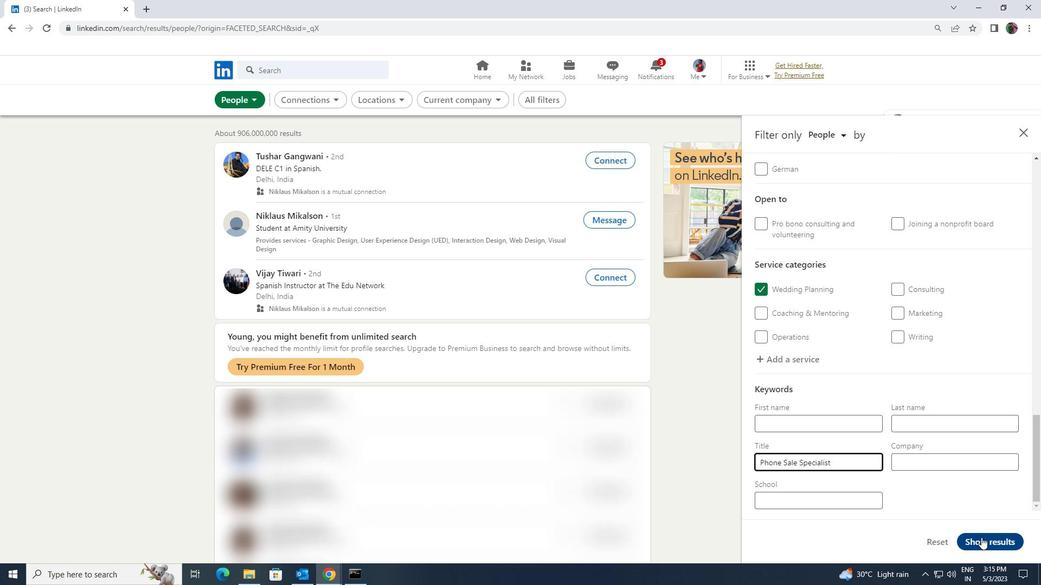 
